 Task:  Click on  Soccer In the  Soccer League click on  Pick Sheet Your name Harper Anderson Team name Charlotte FC and  Email softage.8@softage.net Game 1 Inter Miami Game 2 Philadelphia Game 3 Orlando City Game 4 Austin FC Game 5 Real Salt Lake Game 6 San Jose Game 7 Columbus Game 8 Atlanta United Game 9 Philadelphia Game 10 Montreal Game 11 Chicago Game 12 NY Red Bulls Game 13 Austin Game 14 Real Salt Lake Game 15 Houston Game16 San Jose In Tie Breaker choose Charlotte FC Submit pick sheet
Action: Mouse moved to (644, 394)
Screenshot: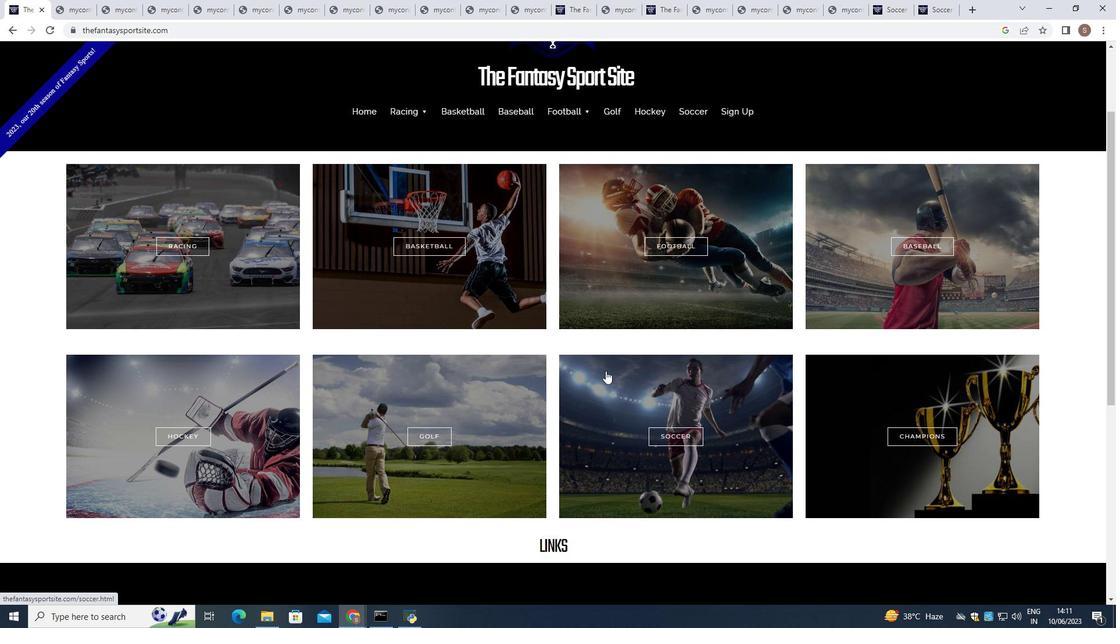 
Action: Mouse pressed left at (644, 394)
Screenshot: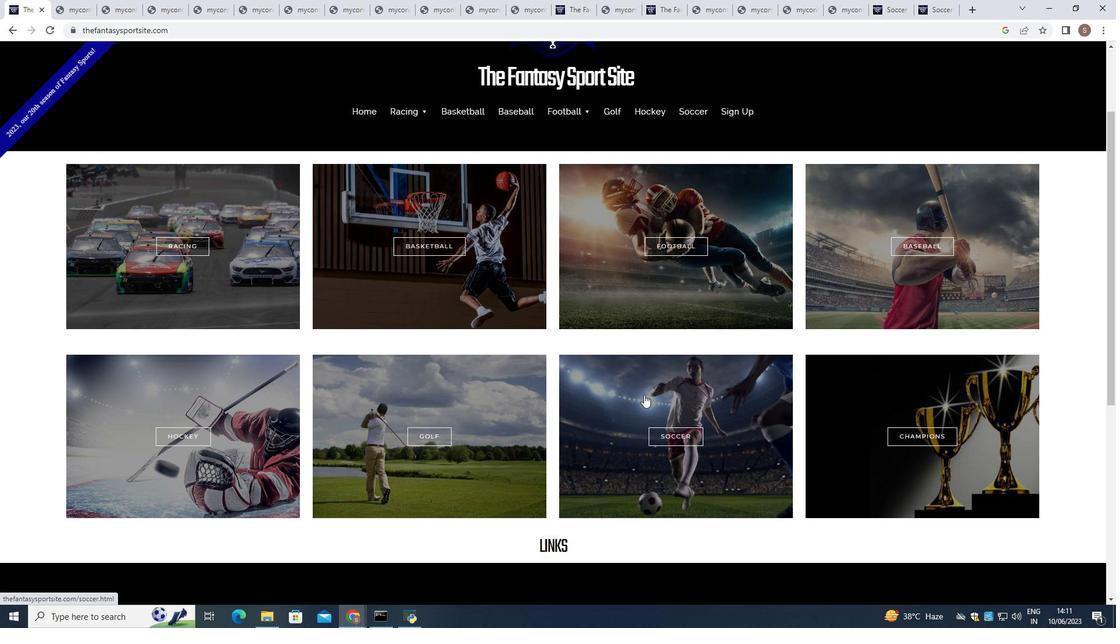 
Action: Mouse moved to (646, 394)
Screenshot: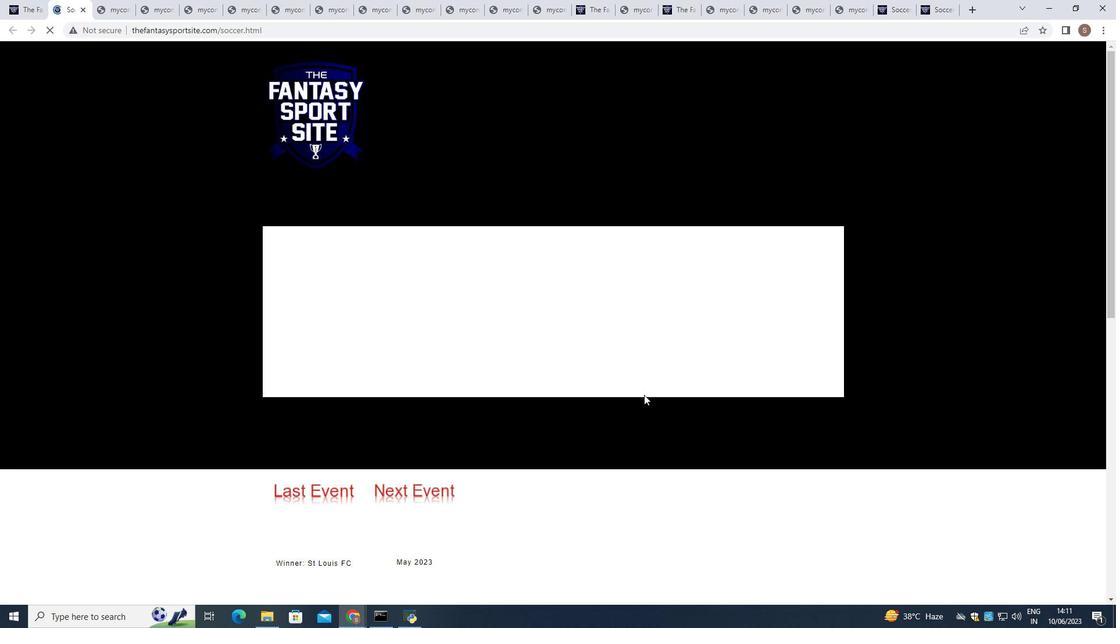 
Action: Mouse scrolled (646, 394) with delta (0, 0)
Screenshot: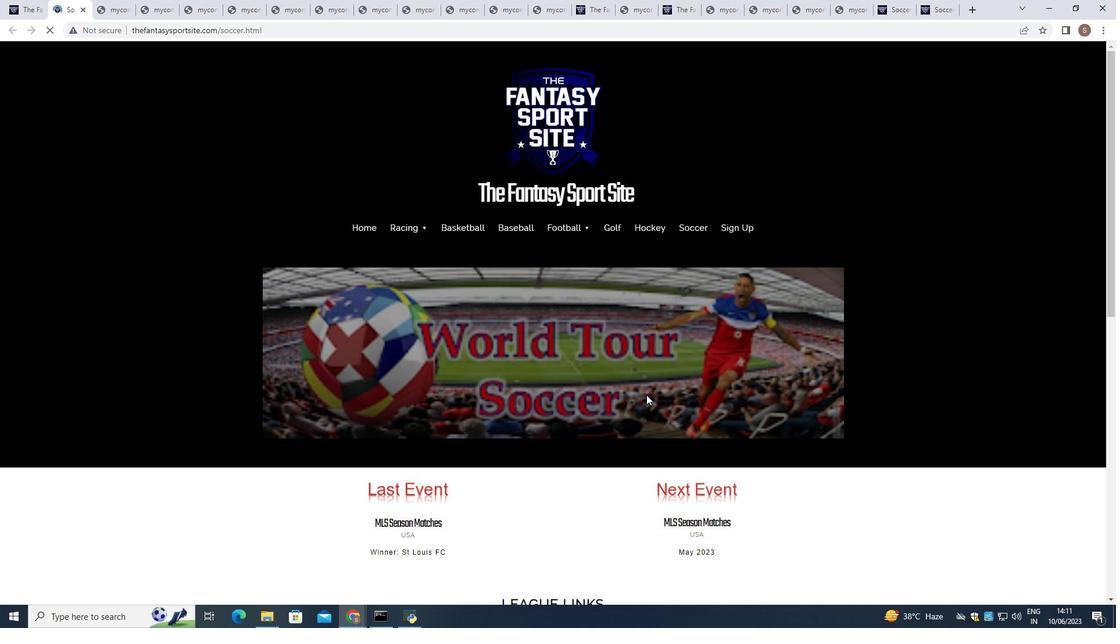 
Action: Mouse scrolled (646, 394) with delta (0, 0)
Screenshot: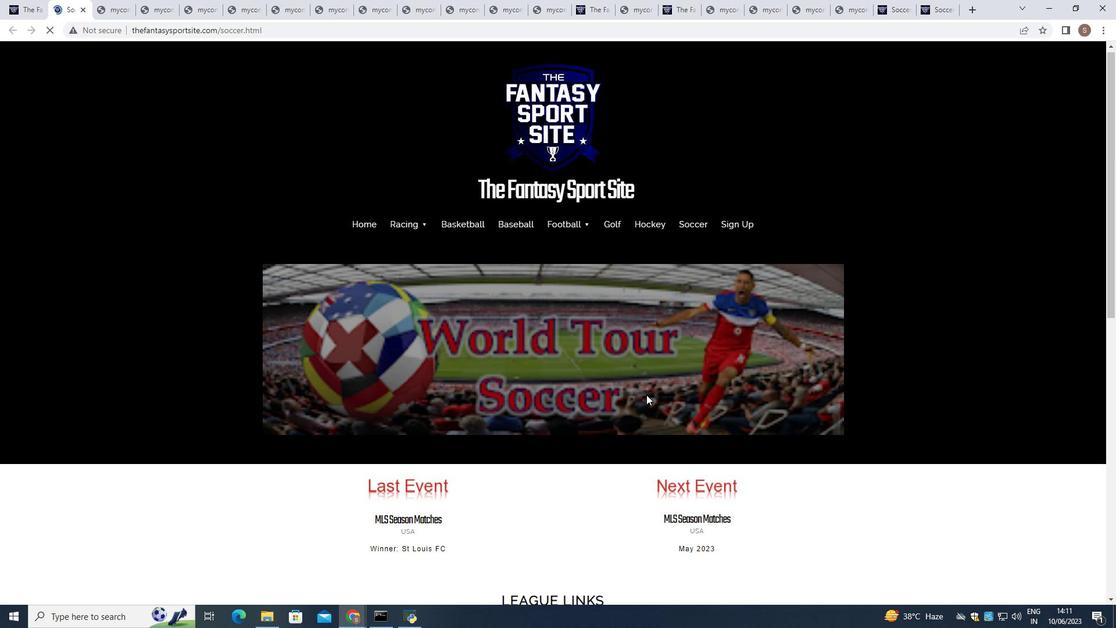 
Action: Mouse scrolled (646, 394) with delta (0, 0)
Screenshot: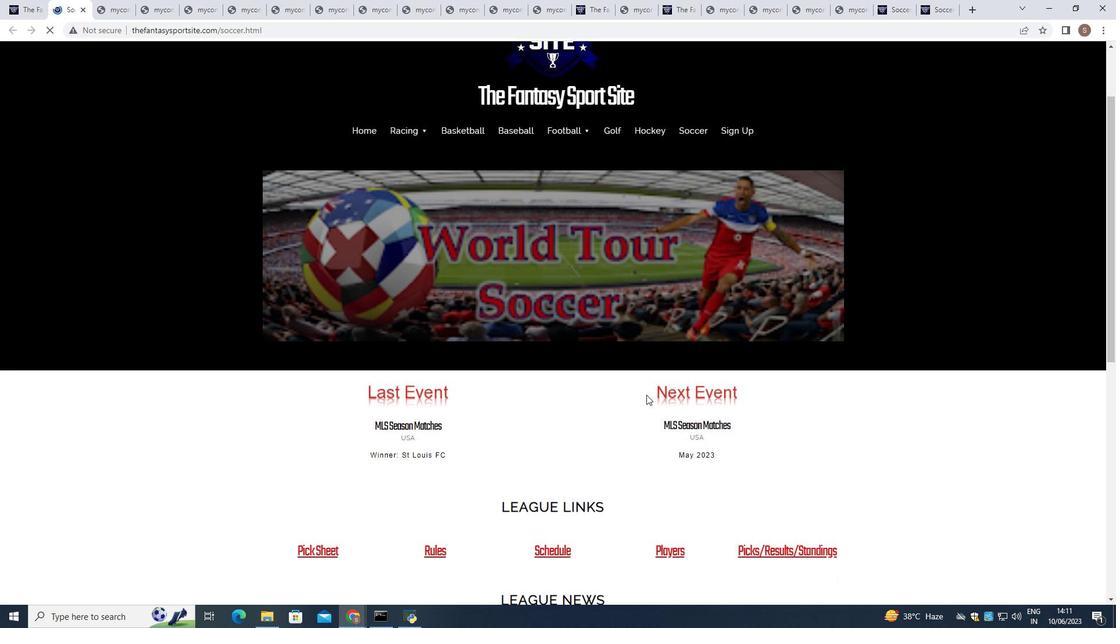 
Action: Mouse moved to (647, 394)
Screenshot: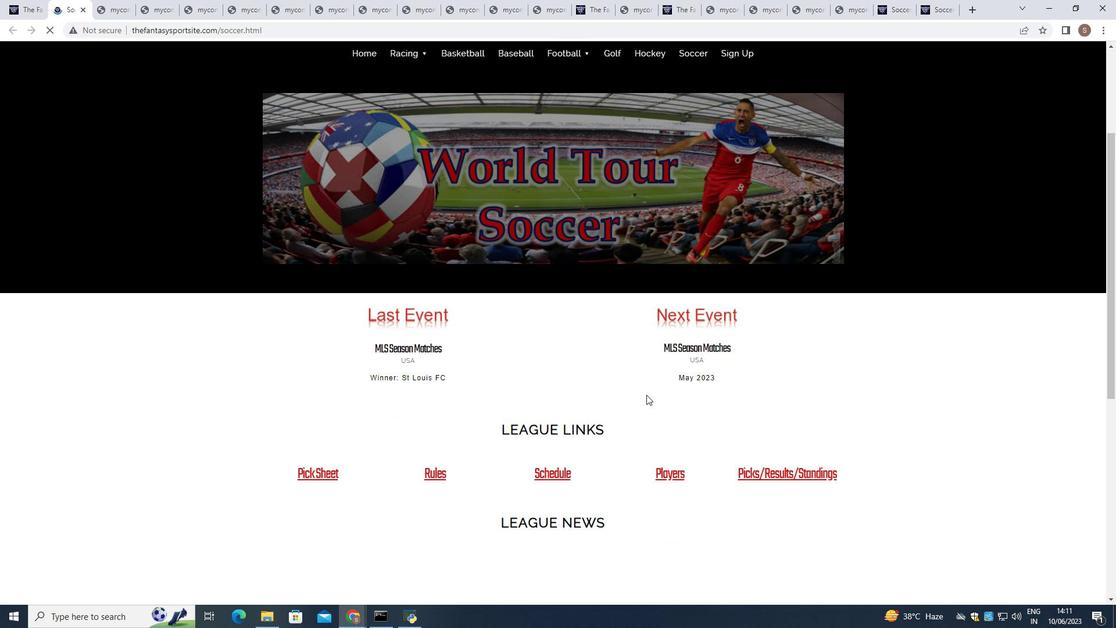 
Action: Mouse scrolled (647, 394) with delta (0, 0)
Screenshot: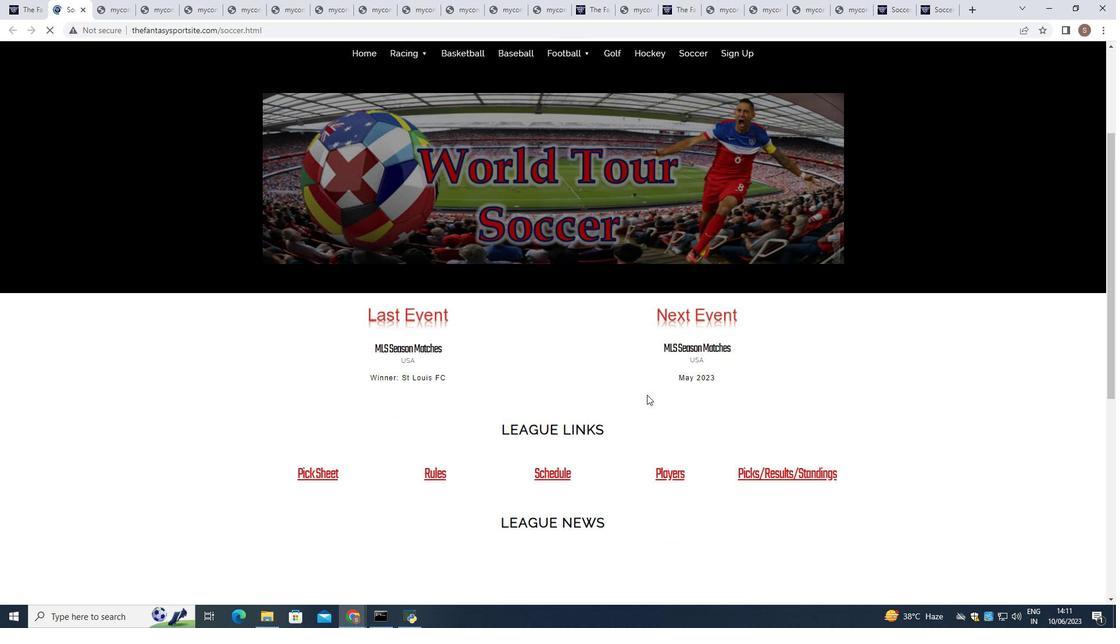 
Action: Mouse moved to (307, 414)
Screenshot: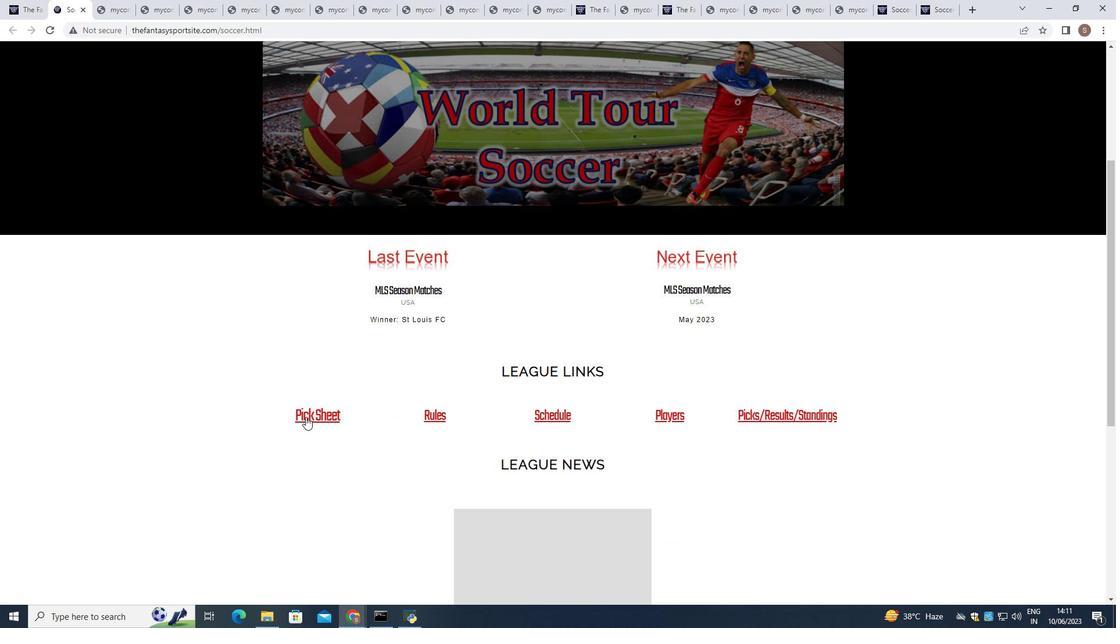 
Action: Mouse pressed left at (307, 414)
Screenshot: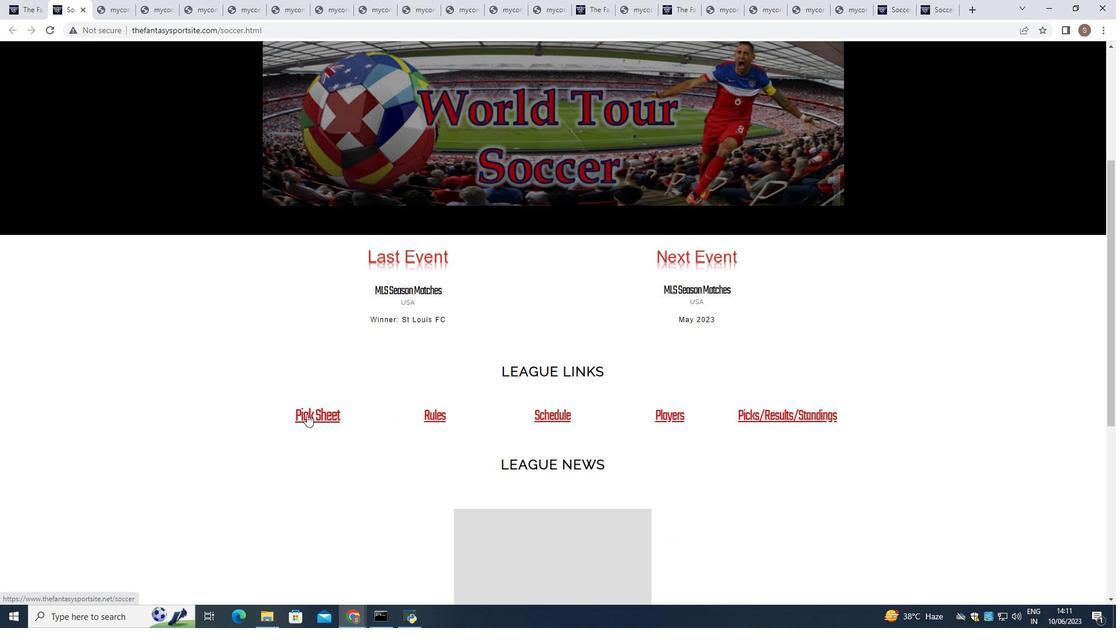 
Action: Mouse moved to (398, 425)
Screenshot: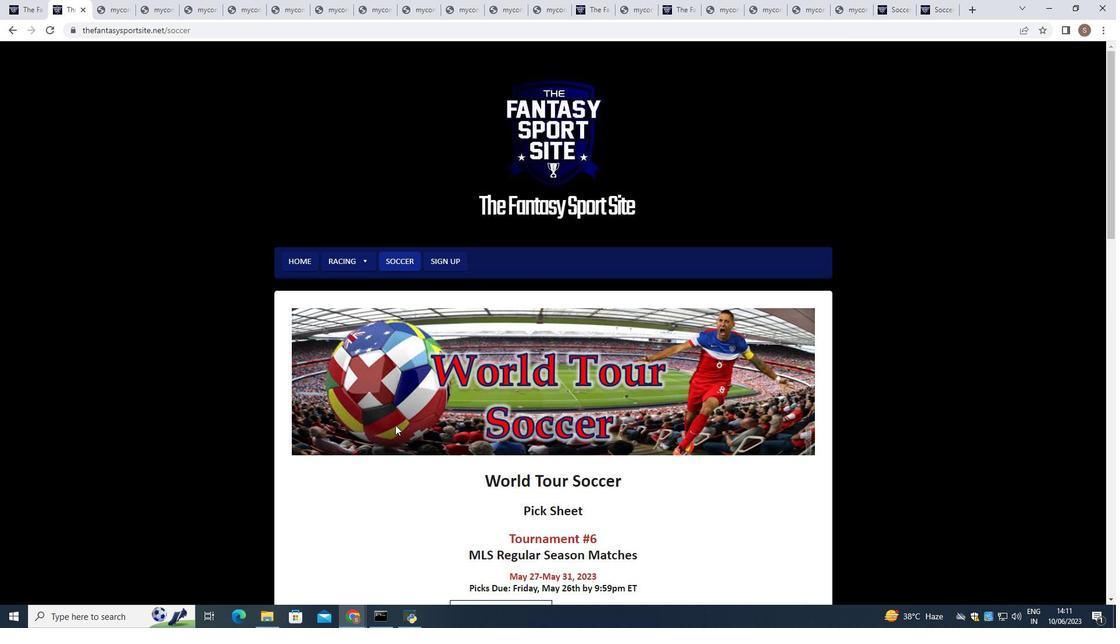 
Action: Mouse scrolled (398, 424) with delta (0, 0)
Screenshot: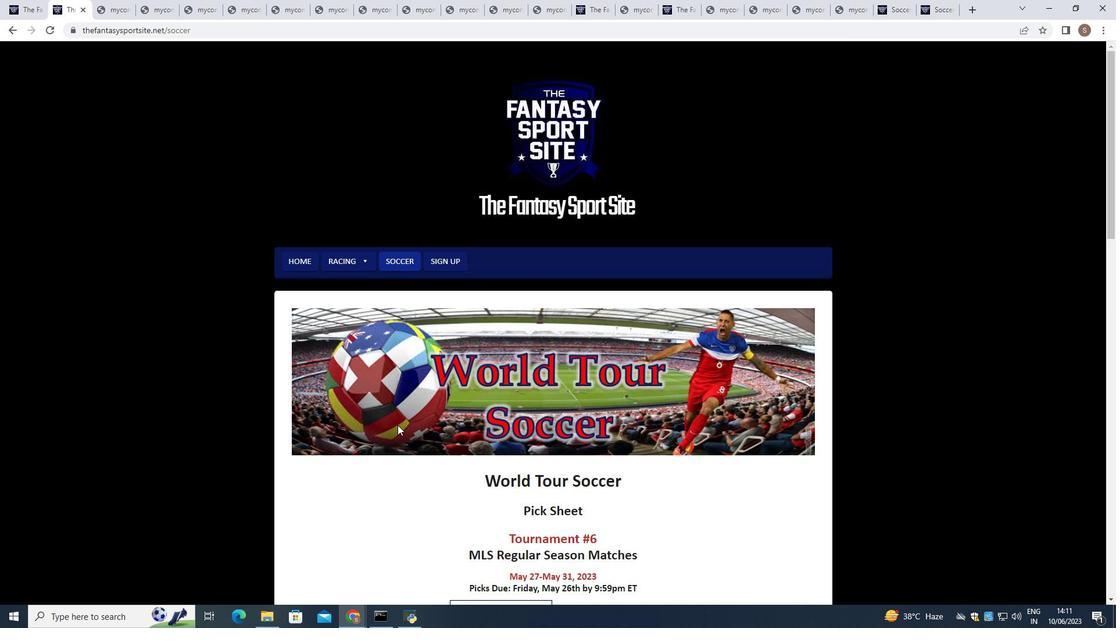 
Action: Mouse scrolled (398, 424) with delta (0, 0)
Screenshot: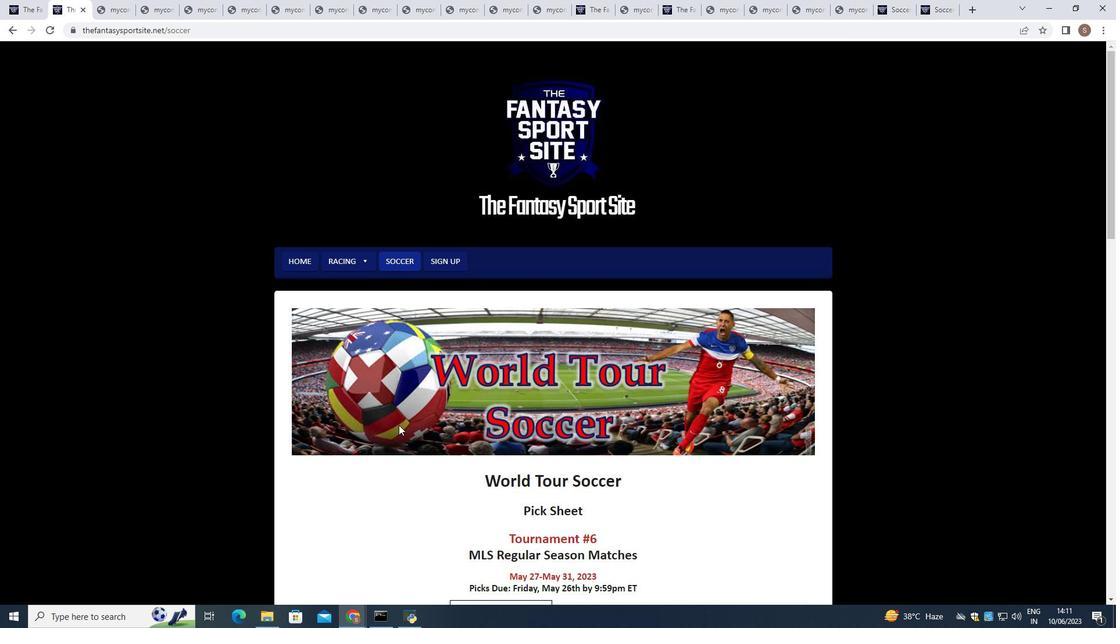 
Action: Mouse scrolled (398, 424) with delta (0, 0)
Screenshot: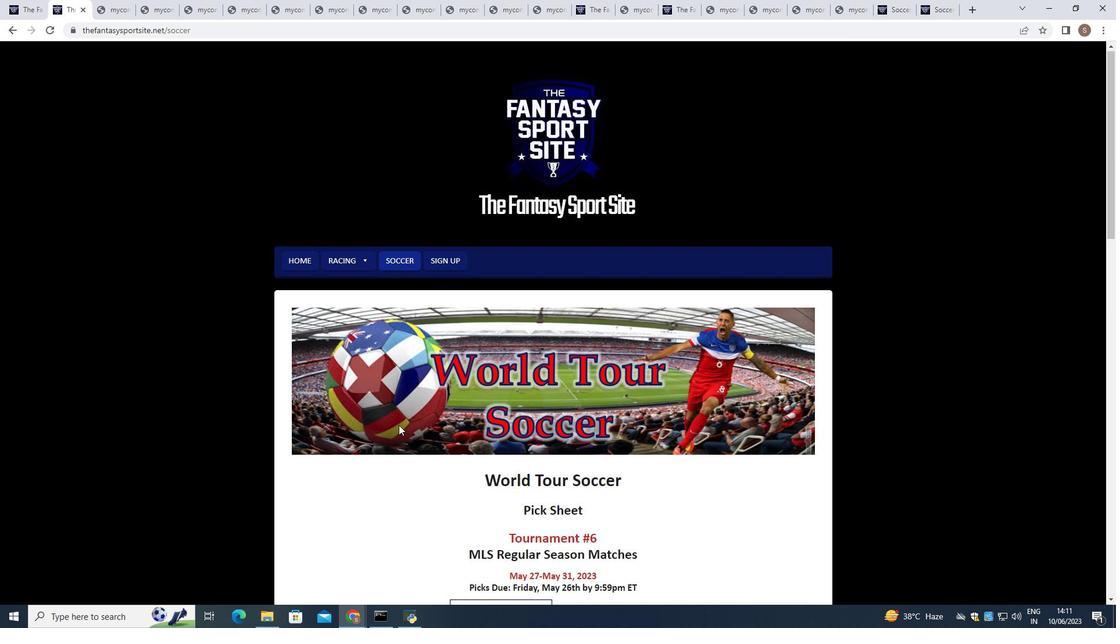 
Action: Mouse scrolled (398, 424) with delta (0, 0)
Screenshot: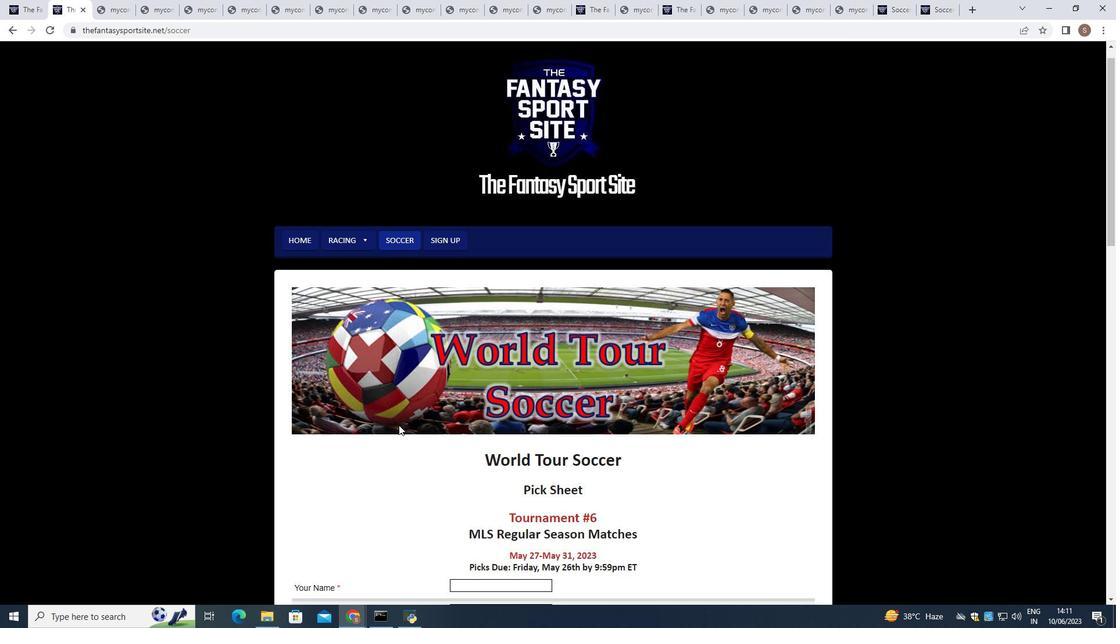 
Action: Mouse scrolled (398, 424) with delta (0, 0)
Screenshot: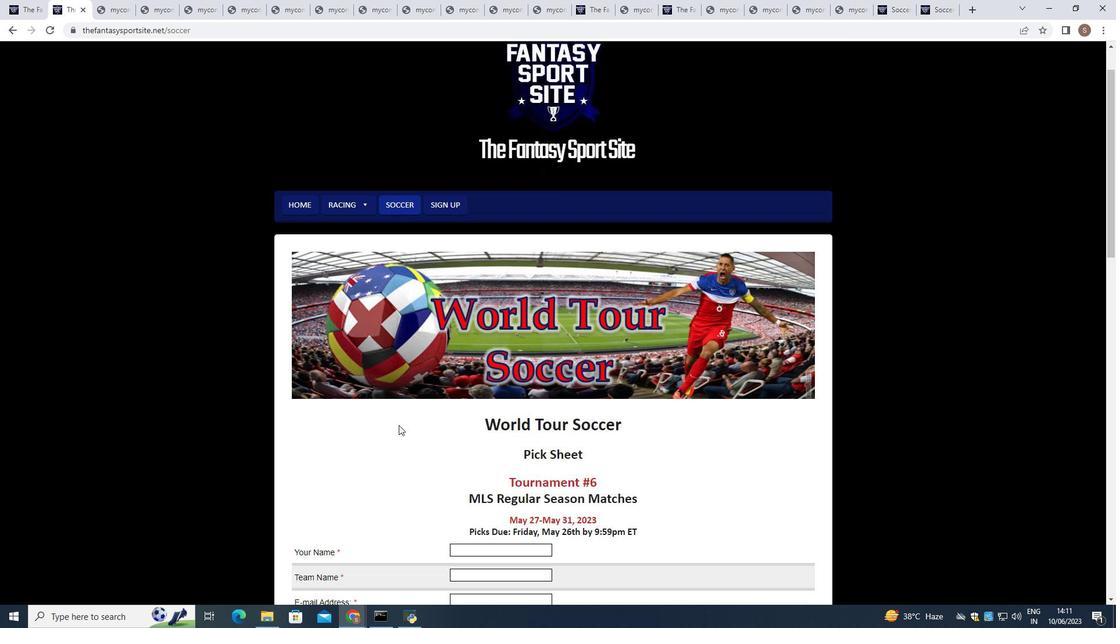 
Action: Mouse moved to (476, 316)
Screenshot: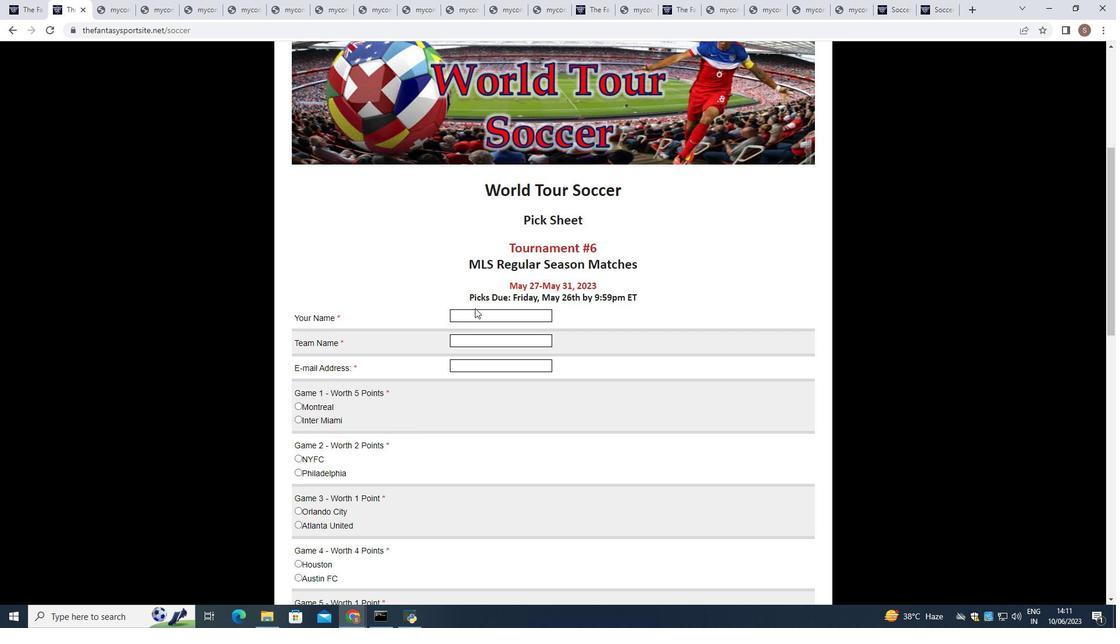
Action: Mouse pressed left at (476, 316)
Screenshot: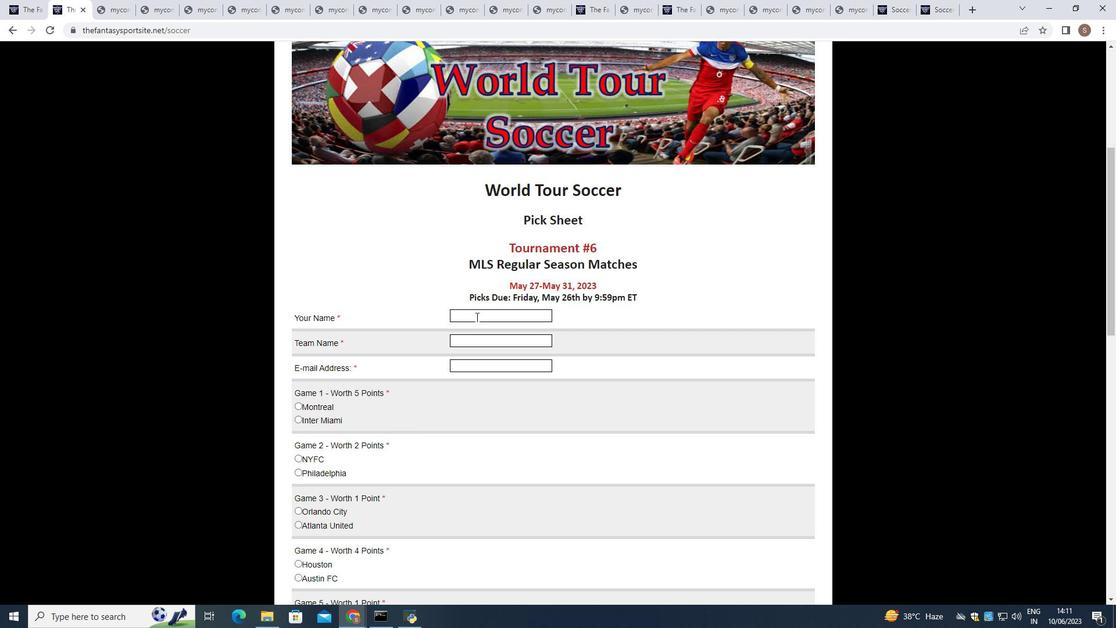 
Action: Key pressed <Key.shift>Harper<Key.space><Key.shift>Anderson
Screenshot: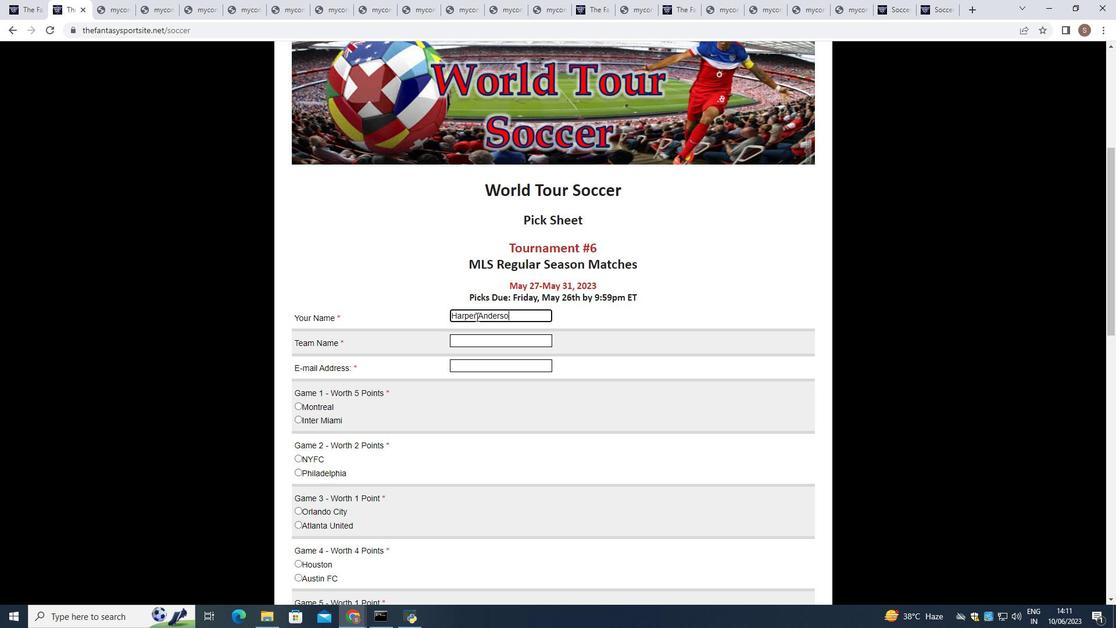 
Action: Mouse moved to (462, 340)
Screenshot: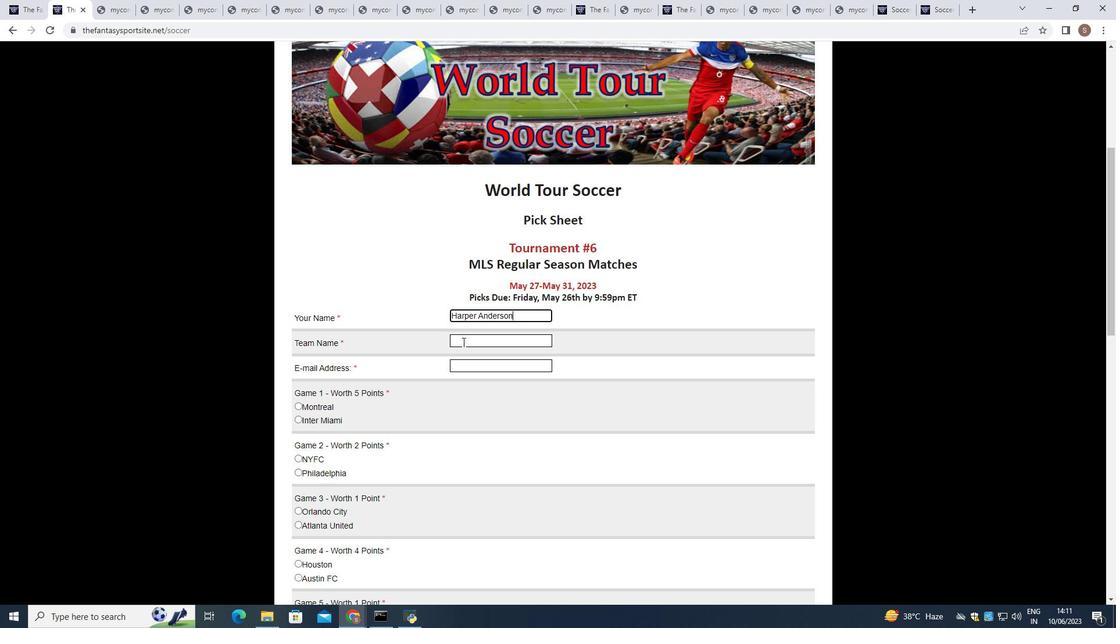 
Action: Mouse pressed left at (462, 340)
Screenshot: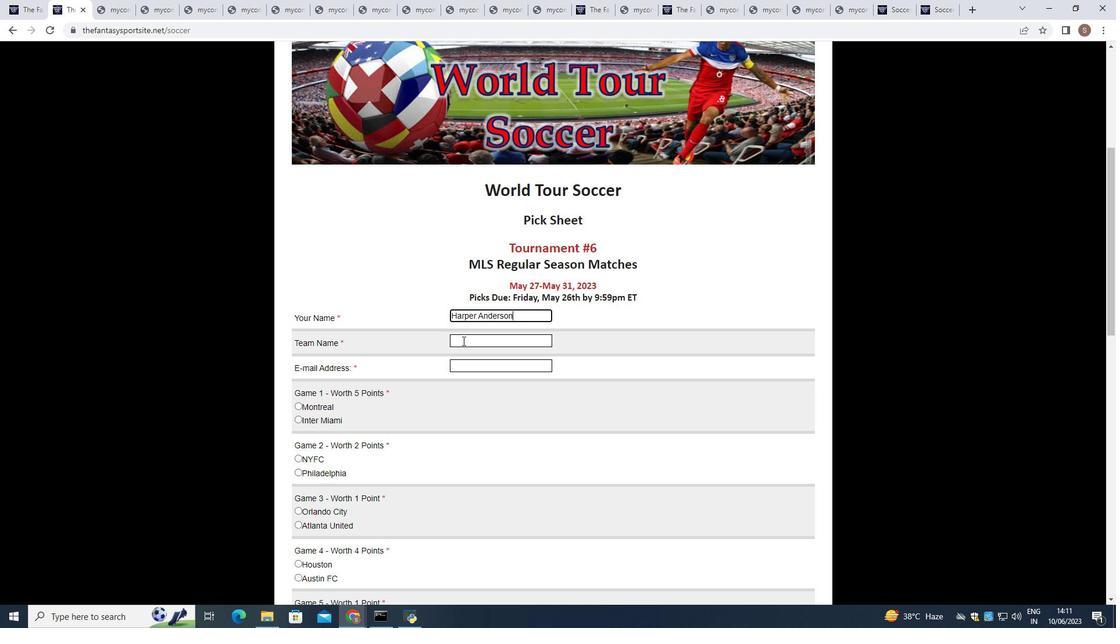 
Action: Key pressed <Key.shift>Charlotte<Key.space><Key.shift>FC
Screenshot: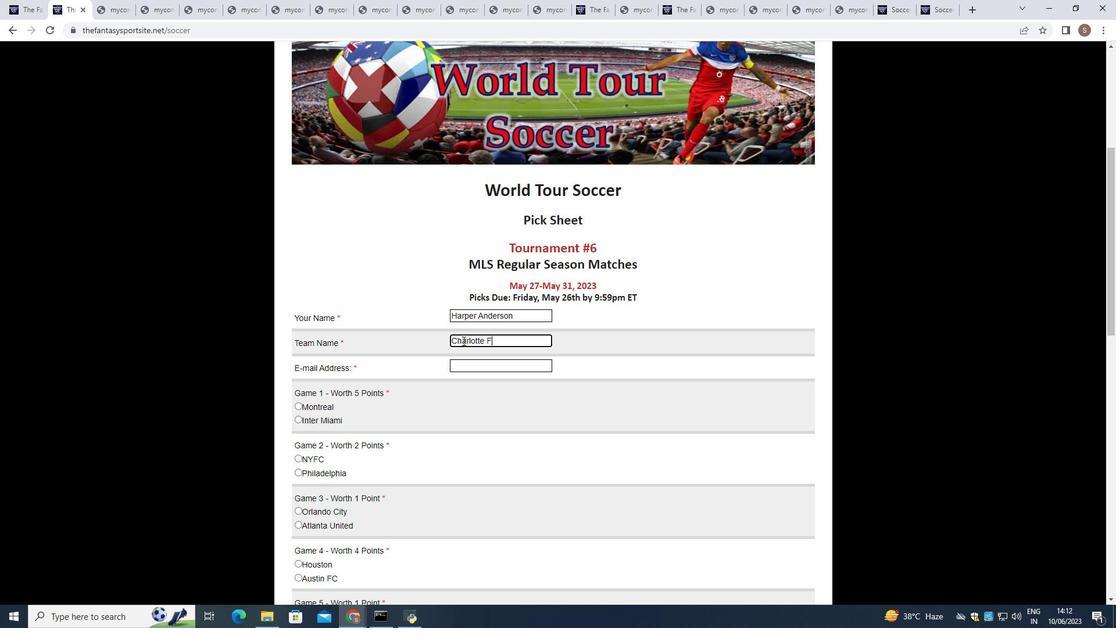 
Action: Mouse moved to (466, 364)
Screenshot: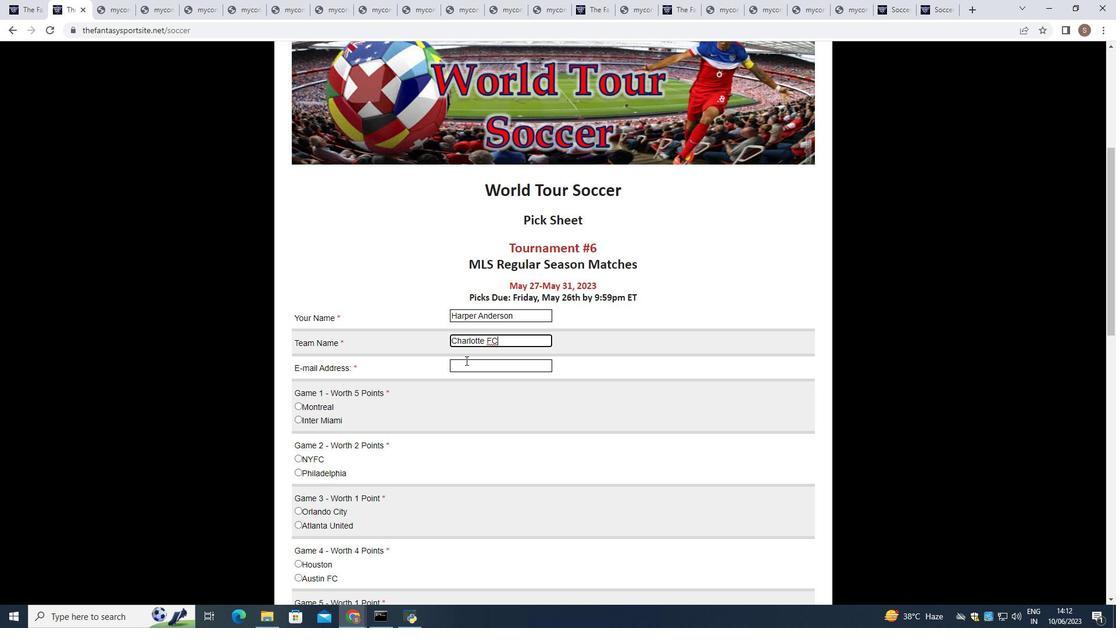 
Action: Mouse pressed left at (466, 364)
Screenshot: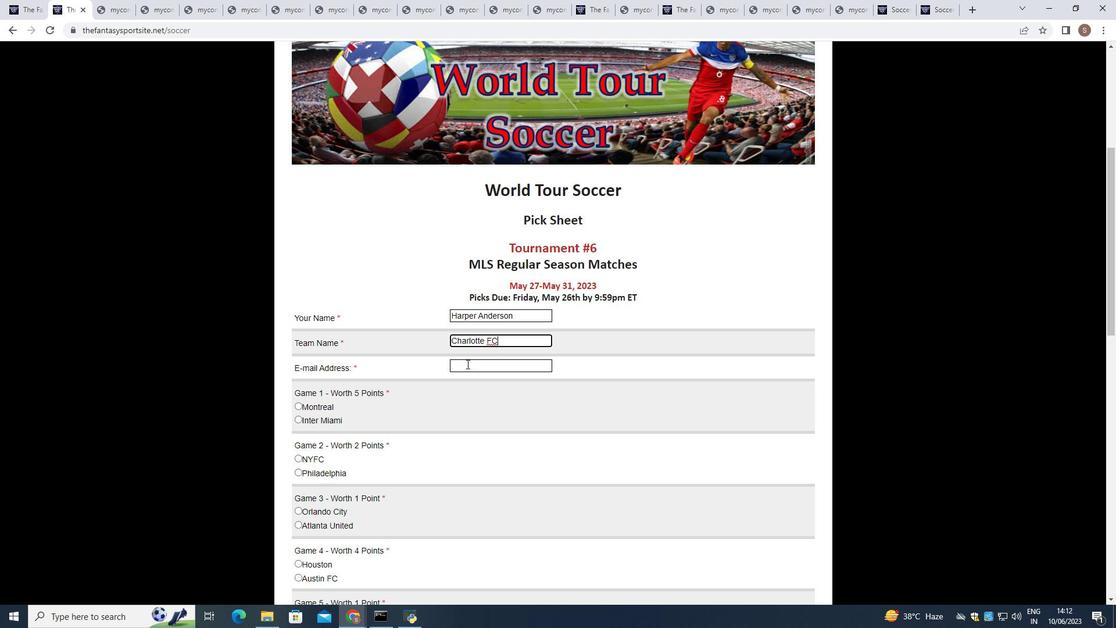 
Action: Key pressed softage.8
Screenshot: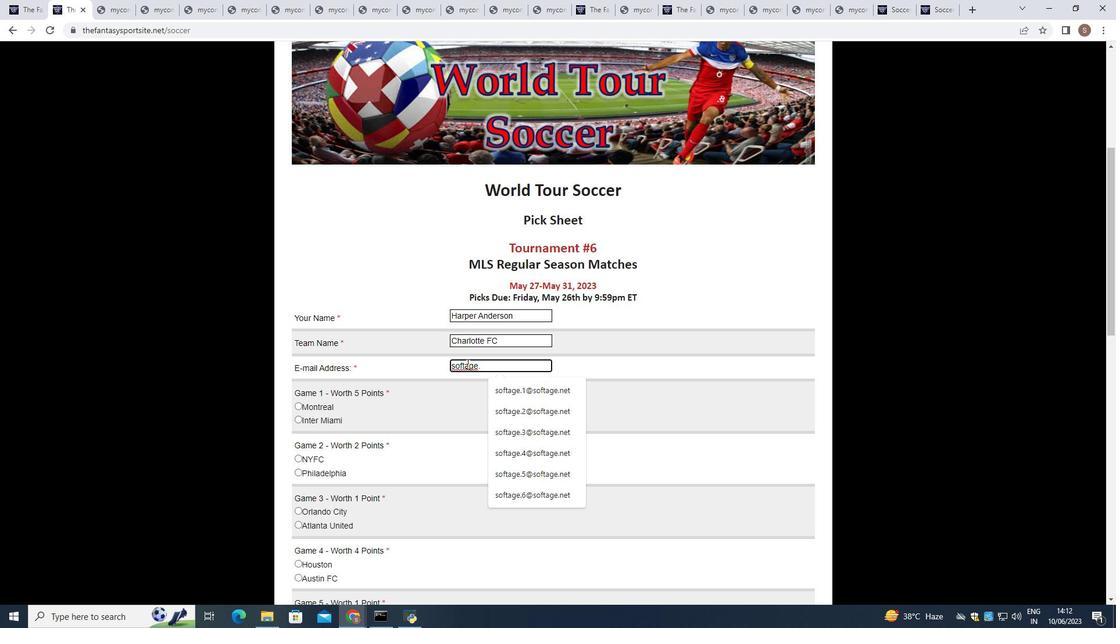 
Action: Mouse moved to (523, 388)
Screenshot: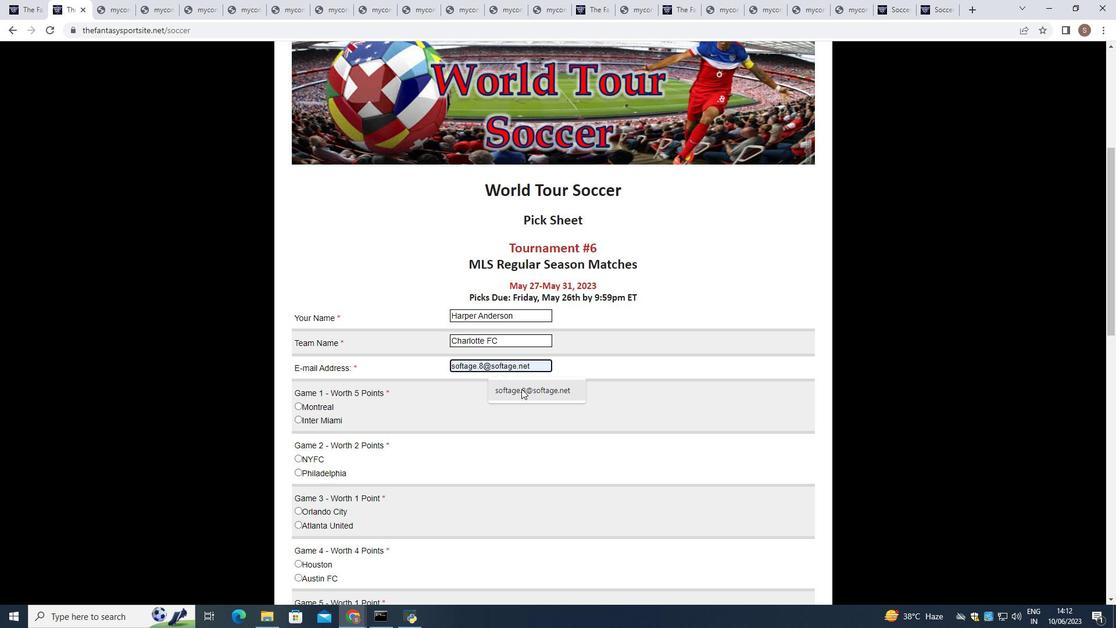
Action: Mouse pressed left at (523, 388)
Screenshot: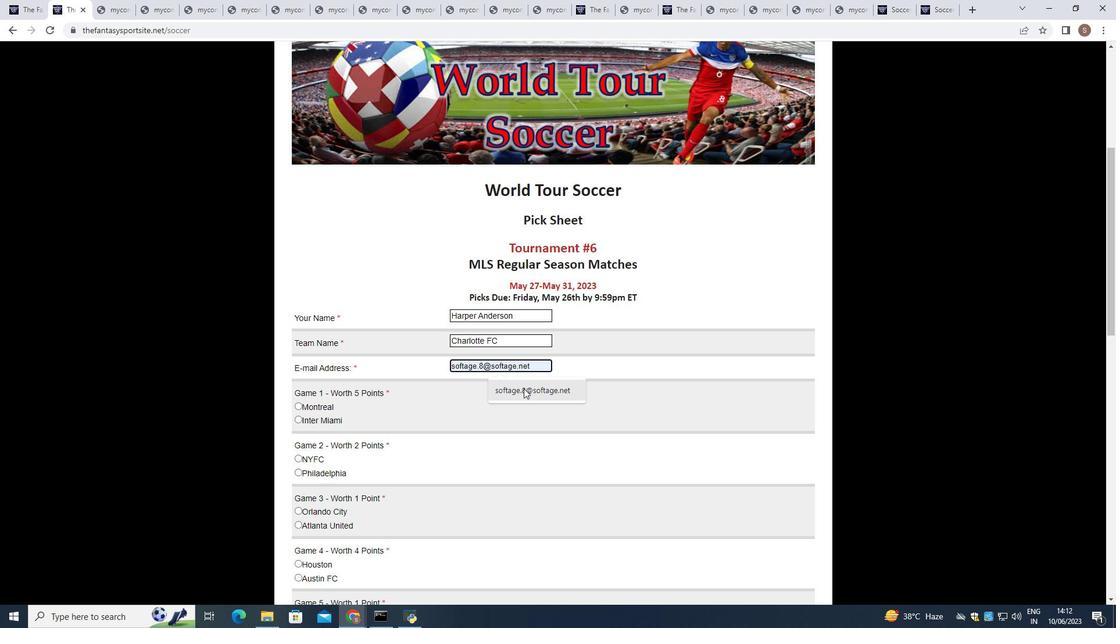 
Action: Mouse moved to (296, 418)
Screenshot: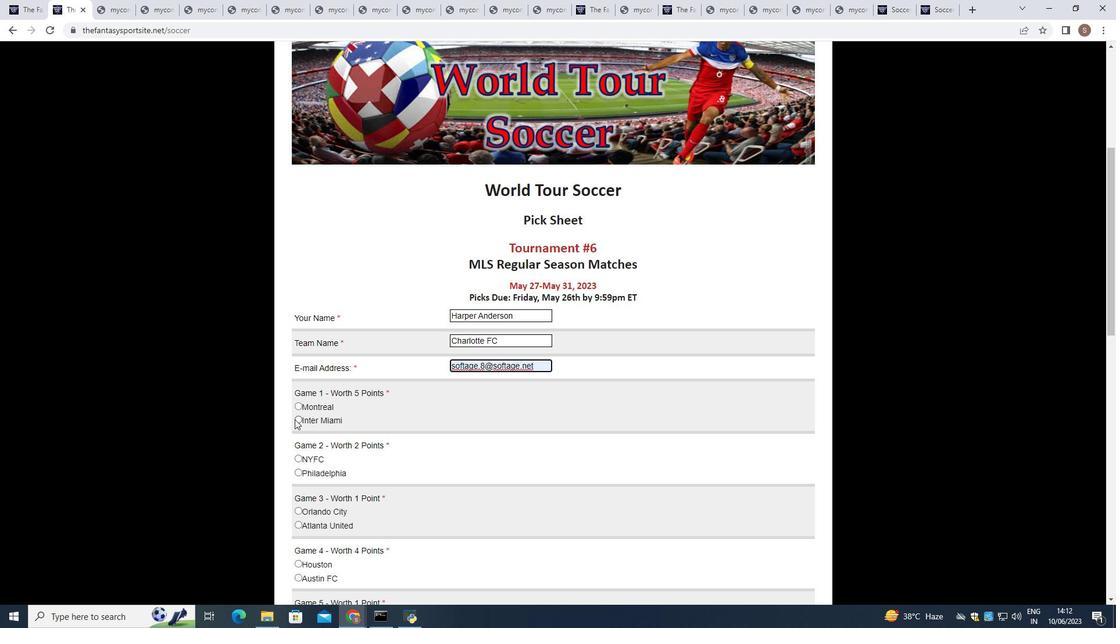 
Action: Mouse pressed left at (296, 418)
Screenshot: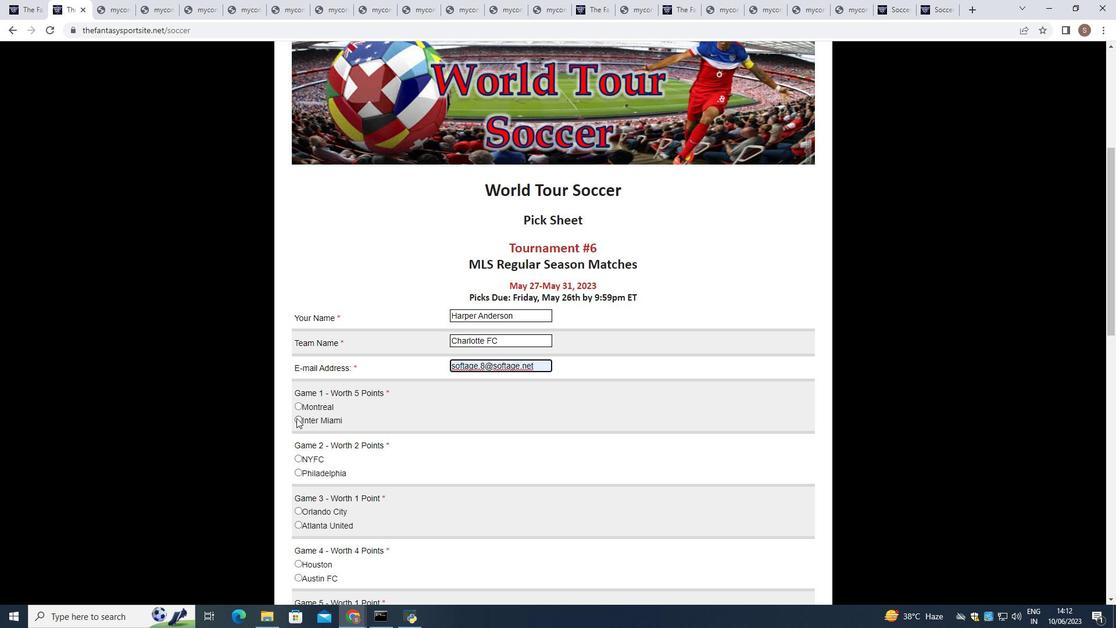 
Action: Mouse moved to (298, 468)
Screenshot: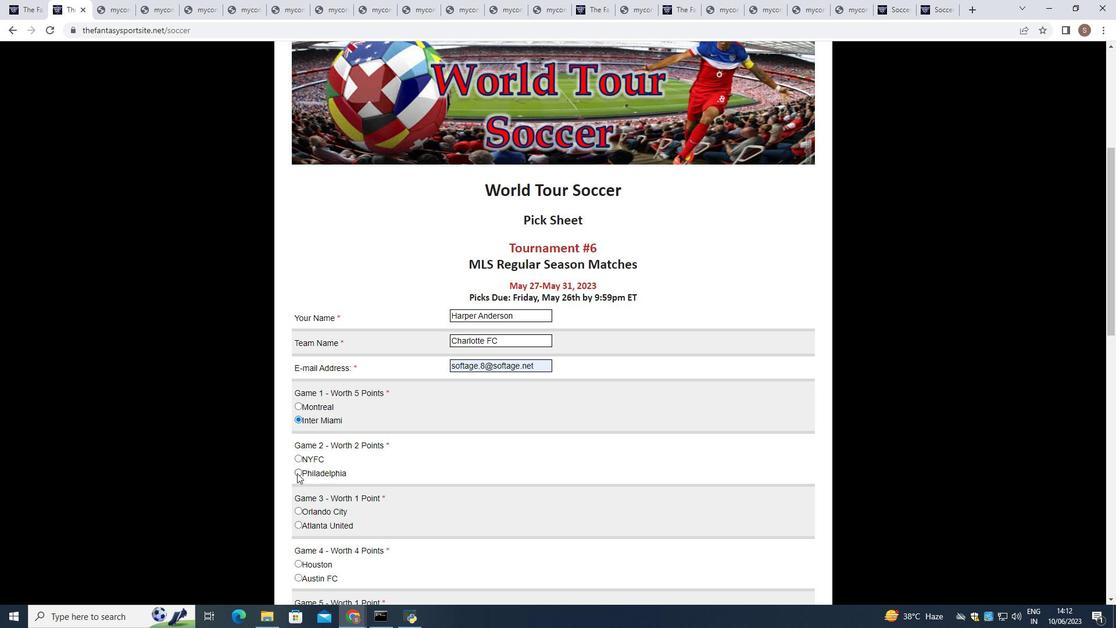 
Action: Mouse pressed left at (298, 468)
Screenshot: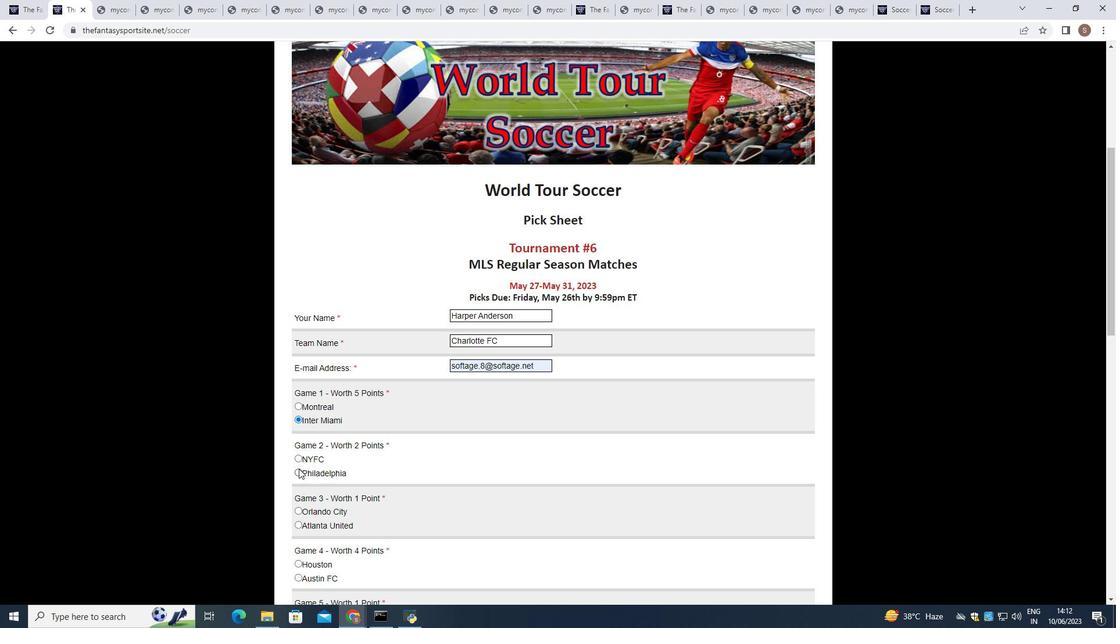 
Action: Mouse moved to (296, 509)
Screenshot: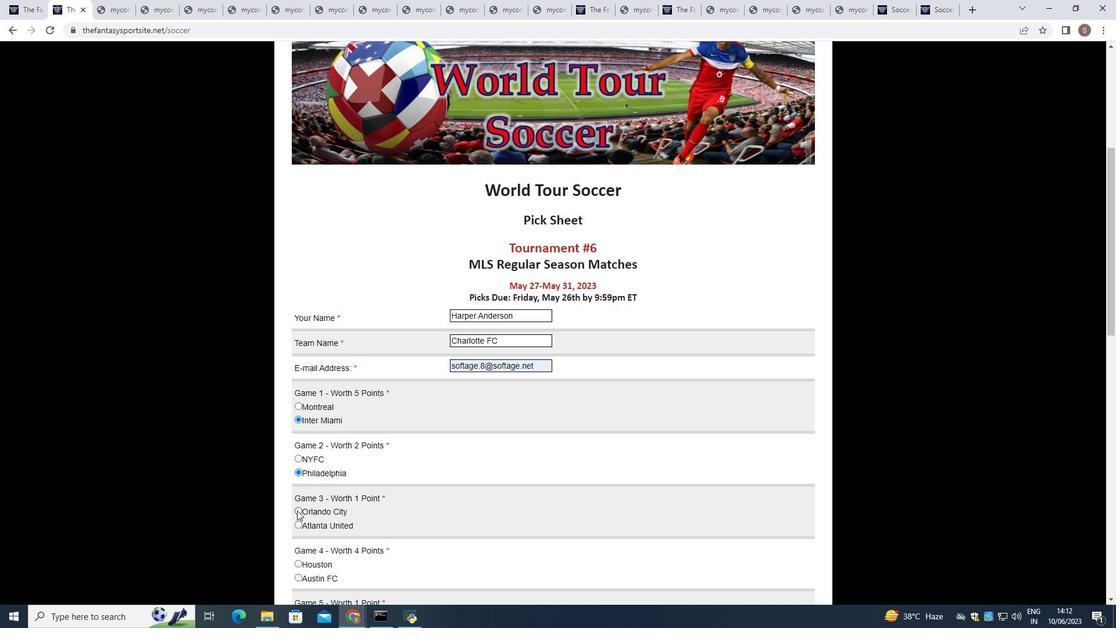 
Action: Mouse pressed left at (296, 509)
Screenshot: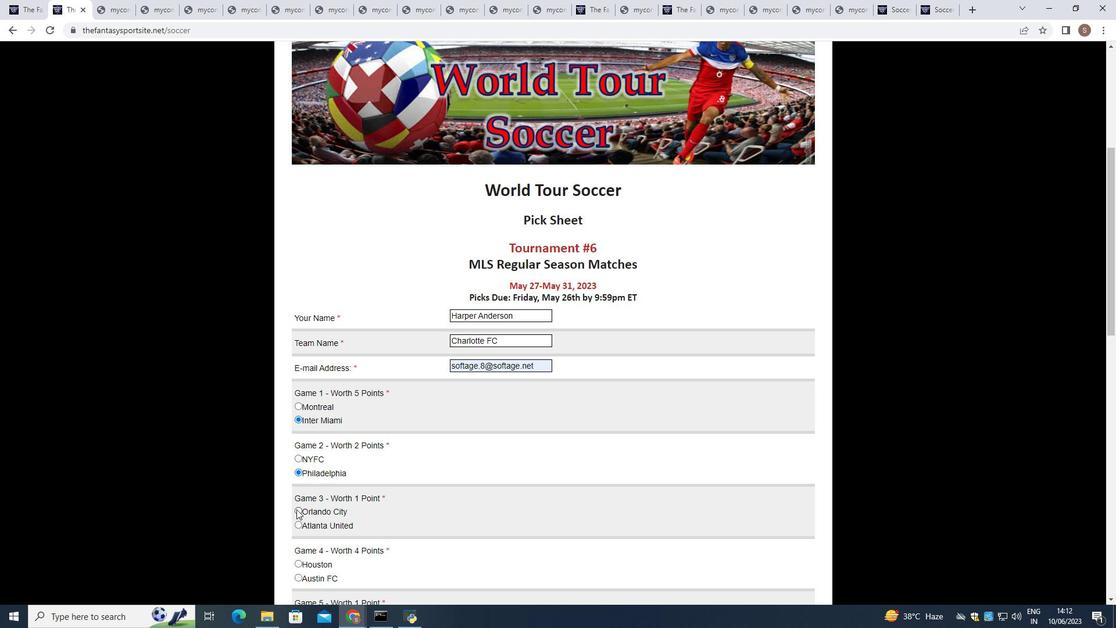 
Action: Mouse moved to (294, 578)
Screenshot: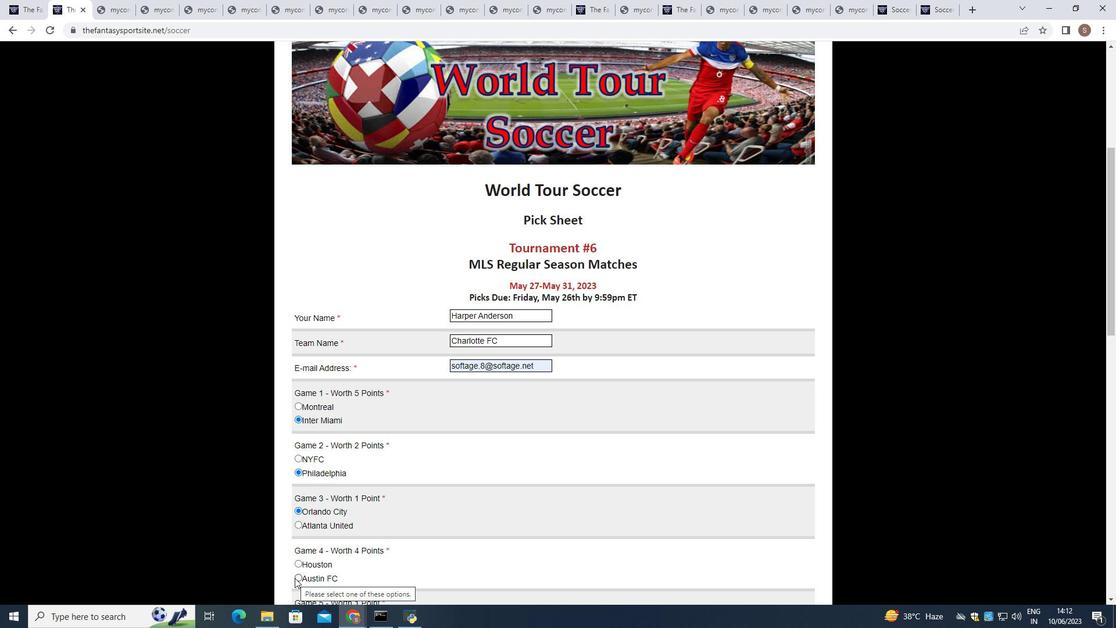 
Action: Mouse pressed left at (294, 578)
Screenshot: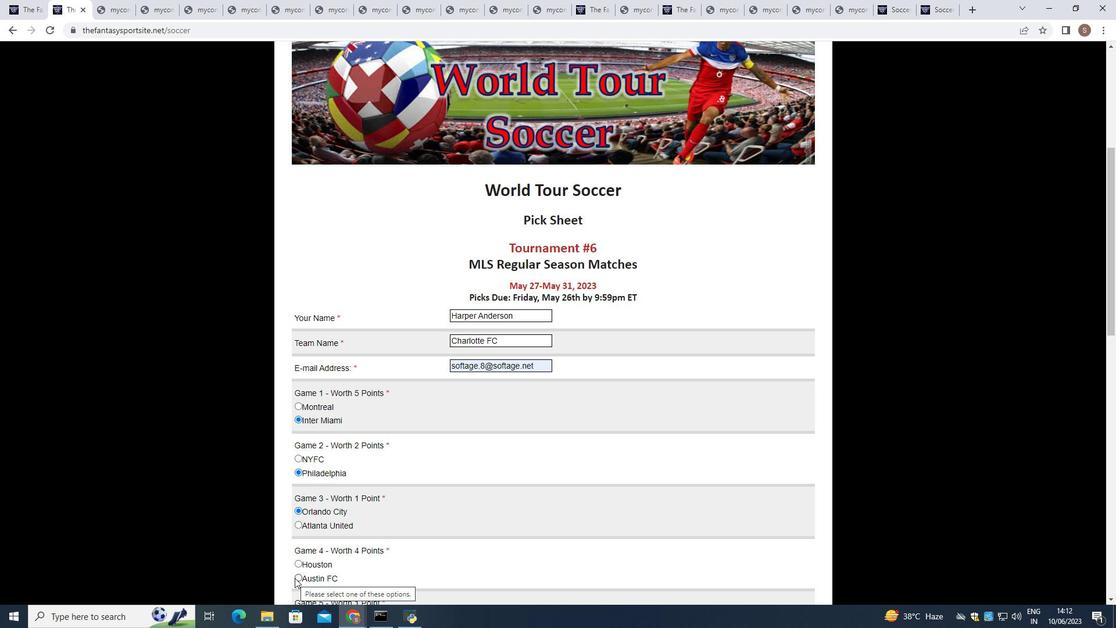 
Action: Mouse moved to (295, 578)
Screenshot: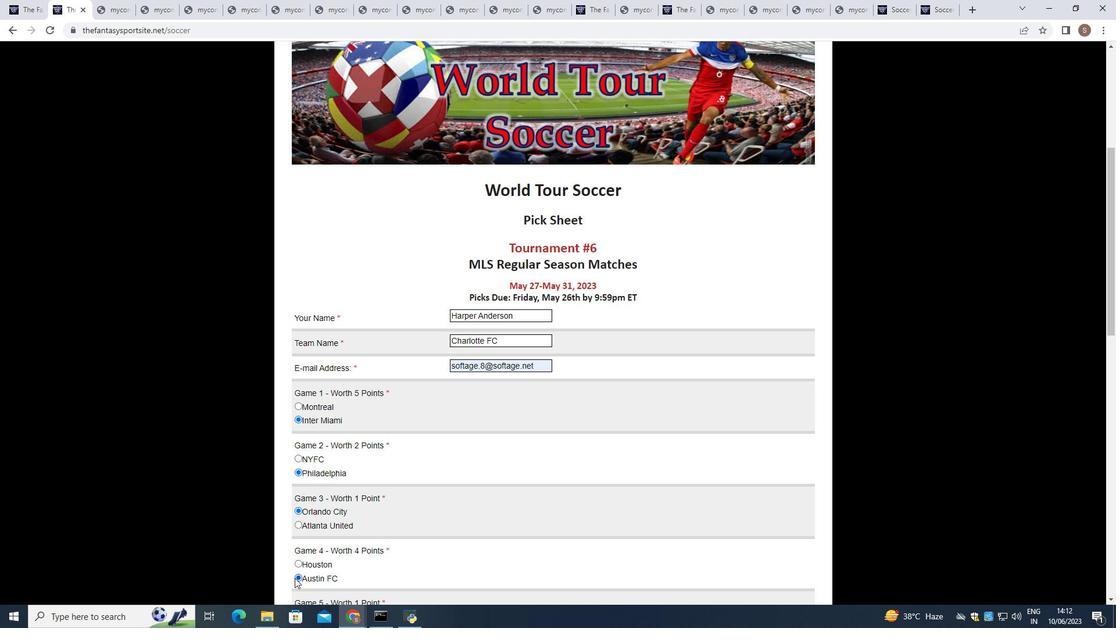 
Action: Mouse scrolled (295, 577) with delta (0, 0)
Screenshot: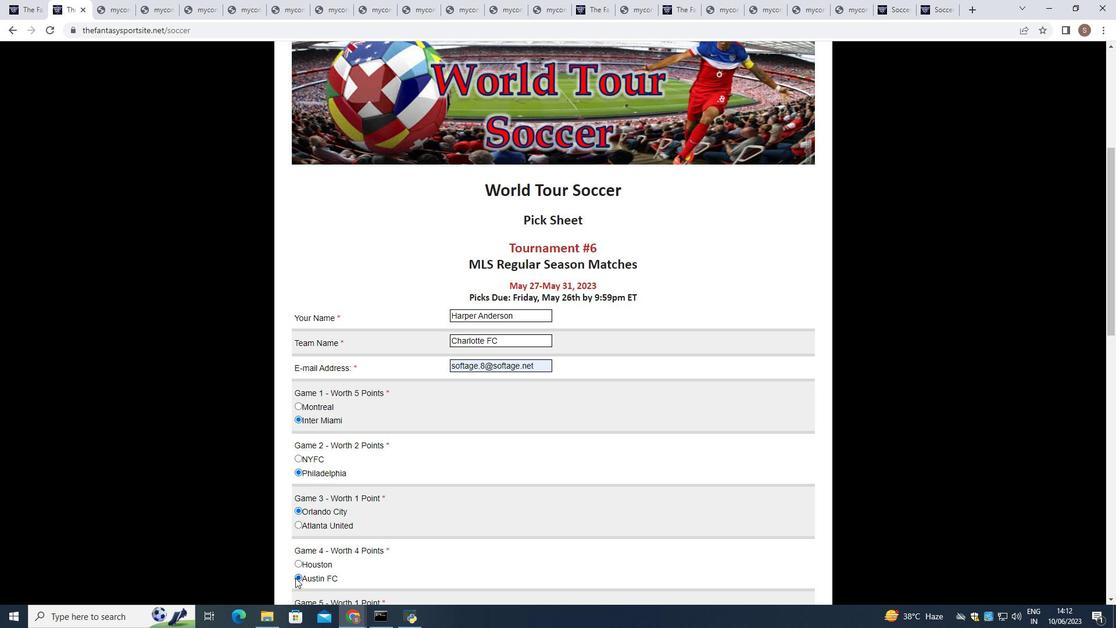 
Action: Mouse scrolled (295, 577) with delta (0, 0)
Screenshot: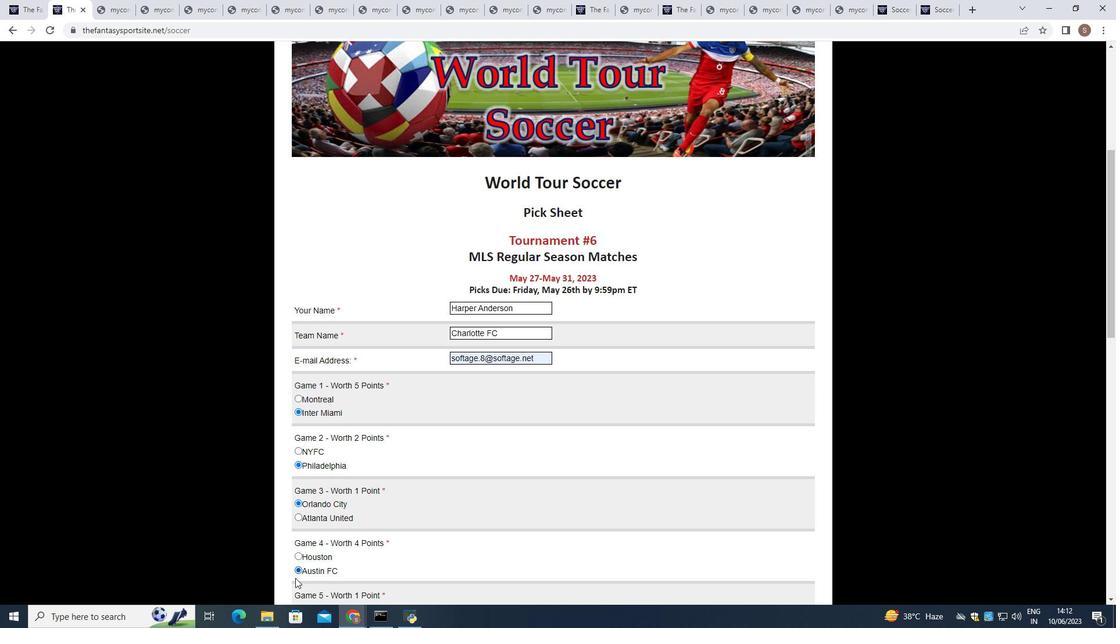 
Action: Mouse scrolled (295, 577) with delta (0, 0)
Screenshot: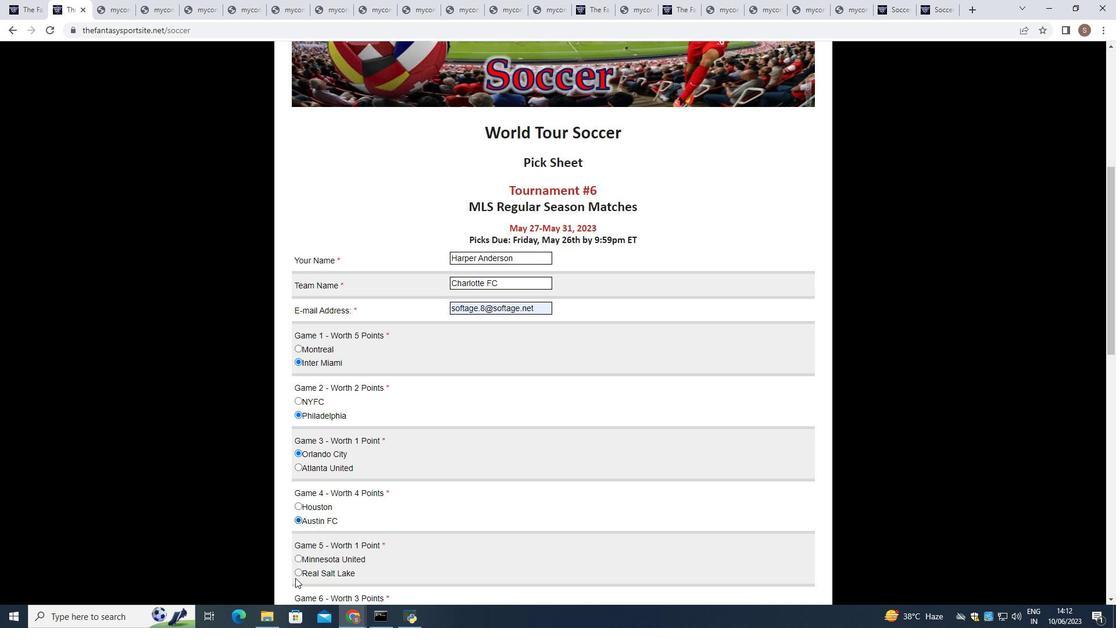 
Action: Mouse moved to (298, 455)
Screenshot: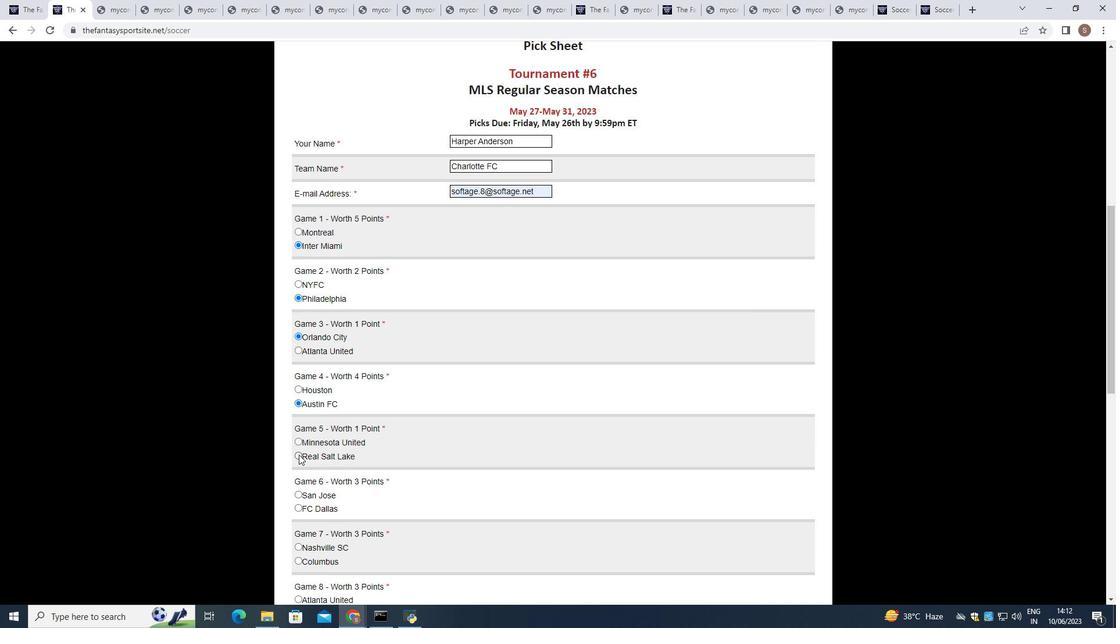 
Action: Mouse pressed left at (298, 455)
Screenshot: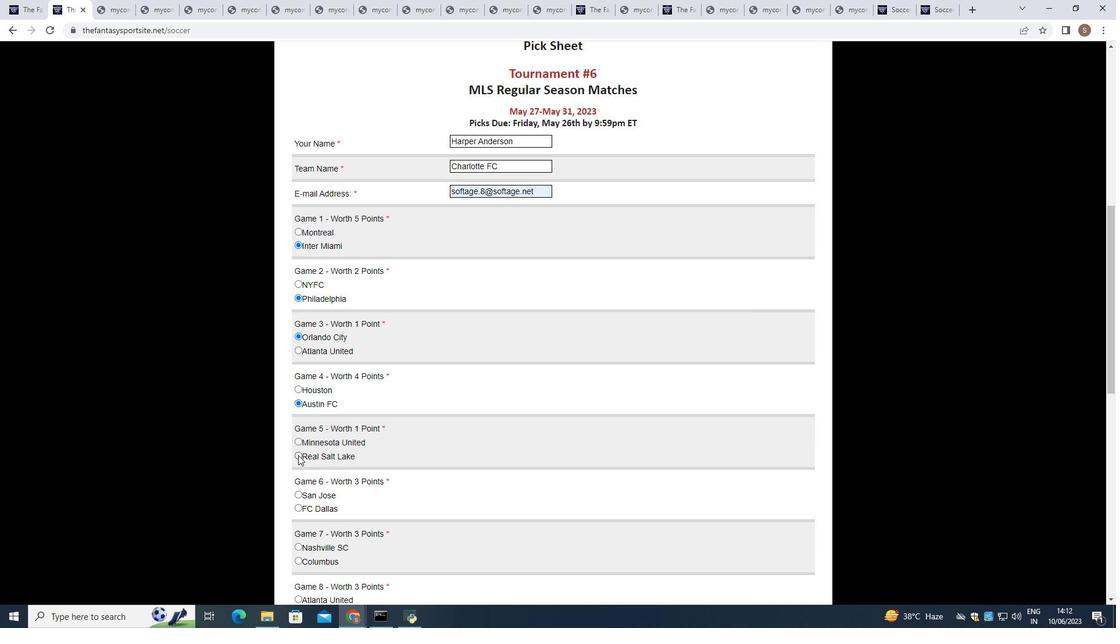 
Action: Mouse moved to (296, 494)
Screenshot: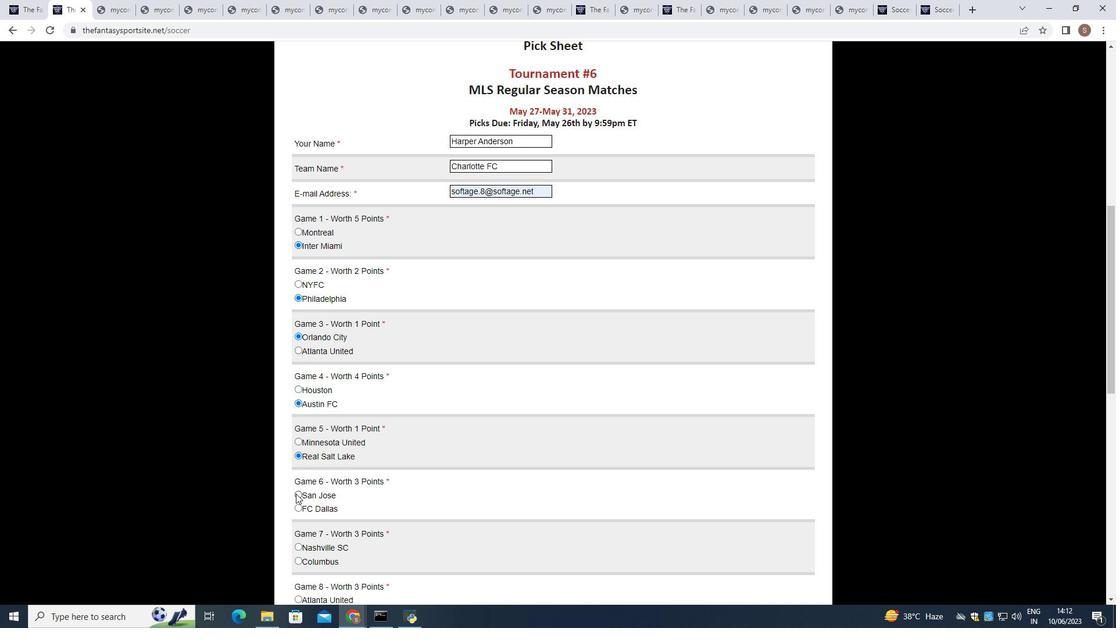 
Action: Mouse pressed left at (296, 494)
Screenshot: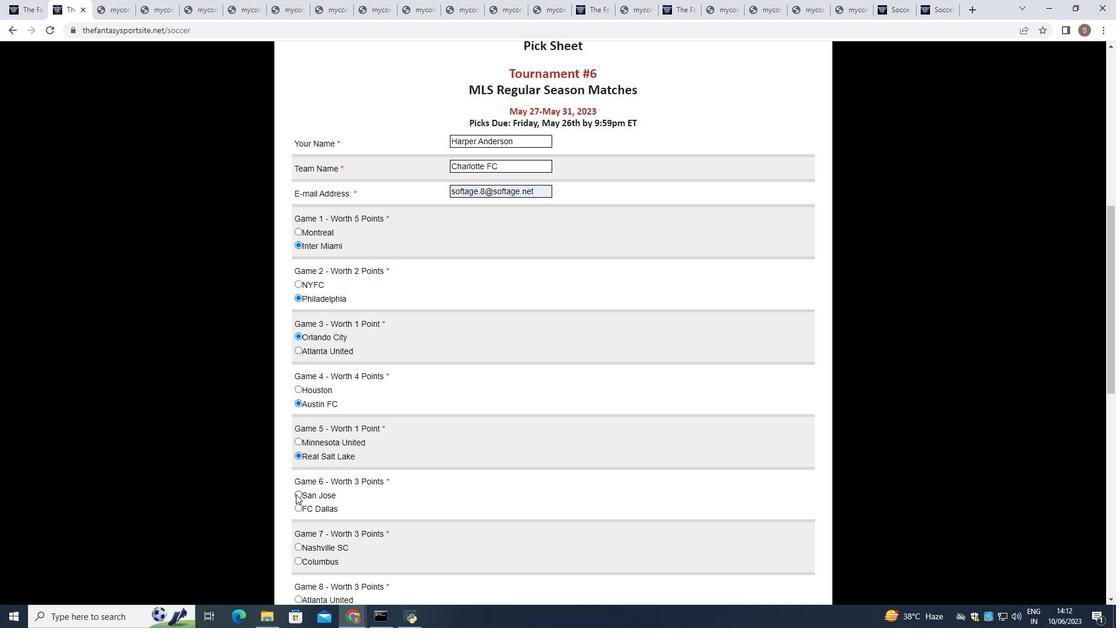 
Action: Mouse moved to (298, 561)
Screenshot: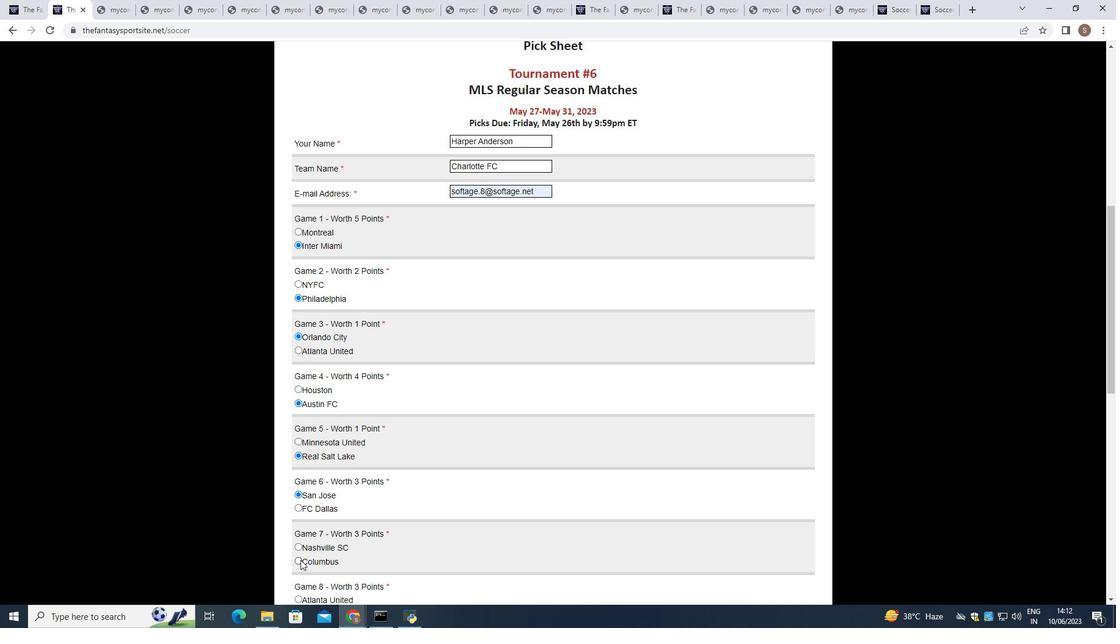
Action: Mouse pressed left at (298, 561)
Screenshot: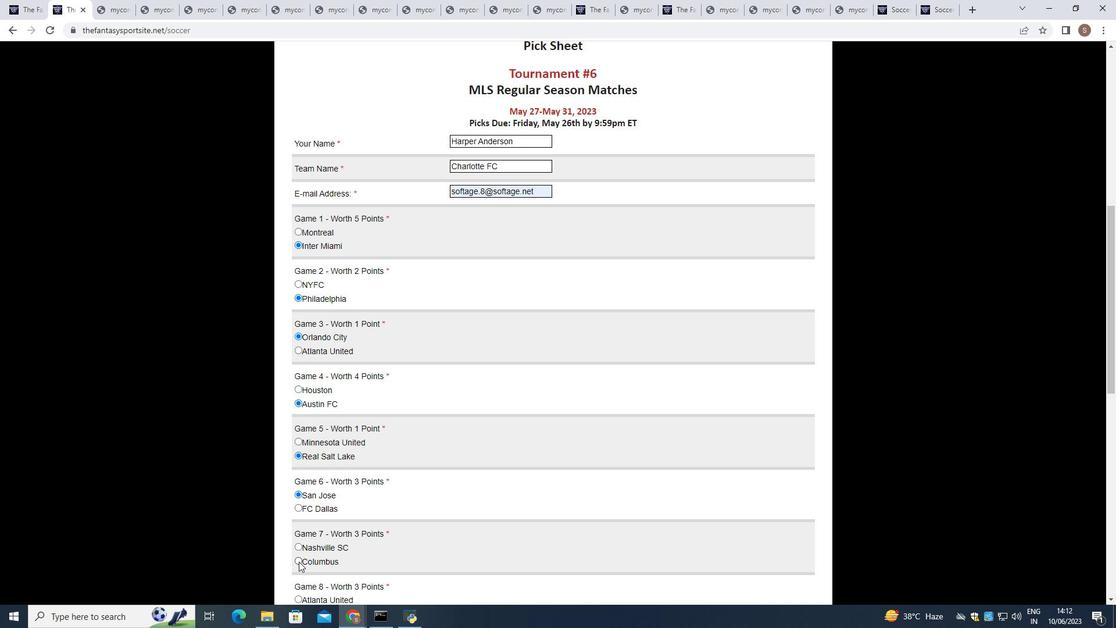 
Action: Mouse scrolled (298, 561) with delta (0, 0)
Screenshot: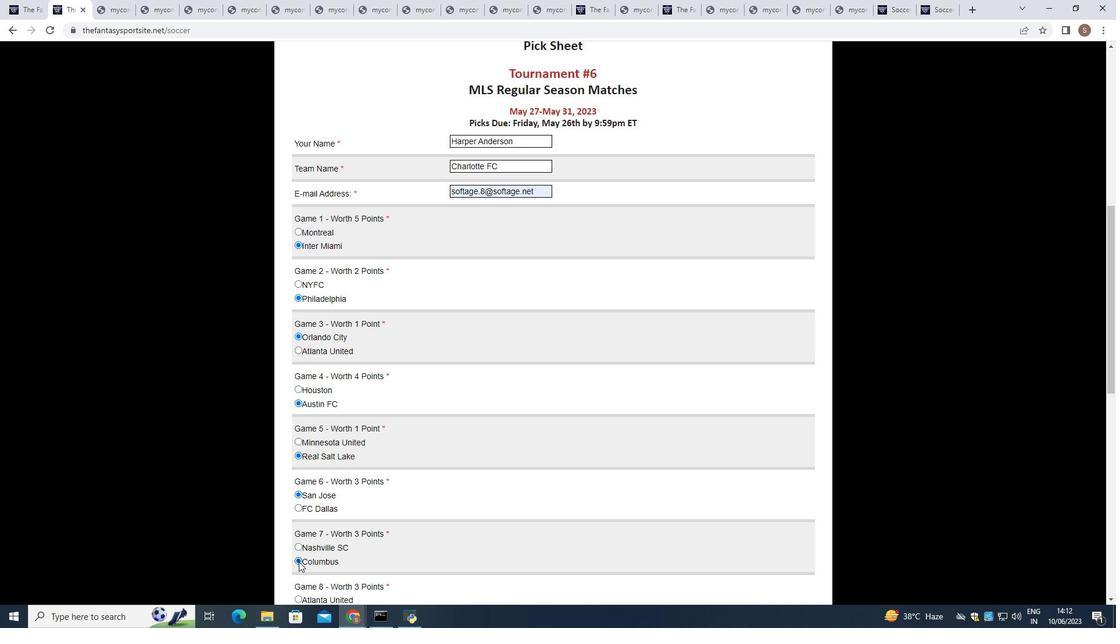 
Action: Mouse scrolled (298, 561) with delta (0, 0)
Screenshot: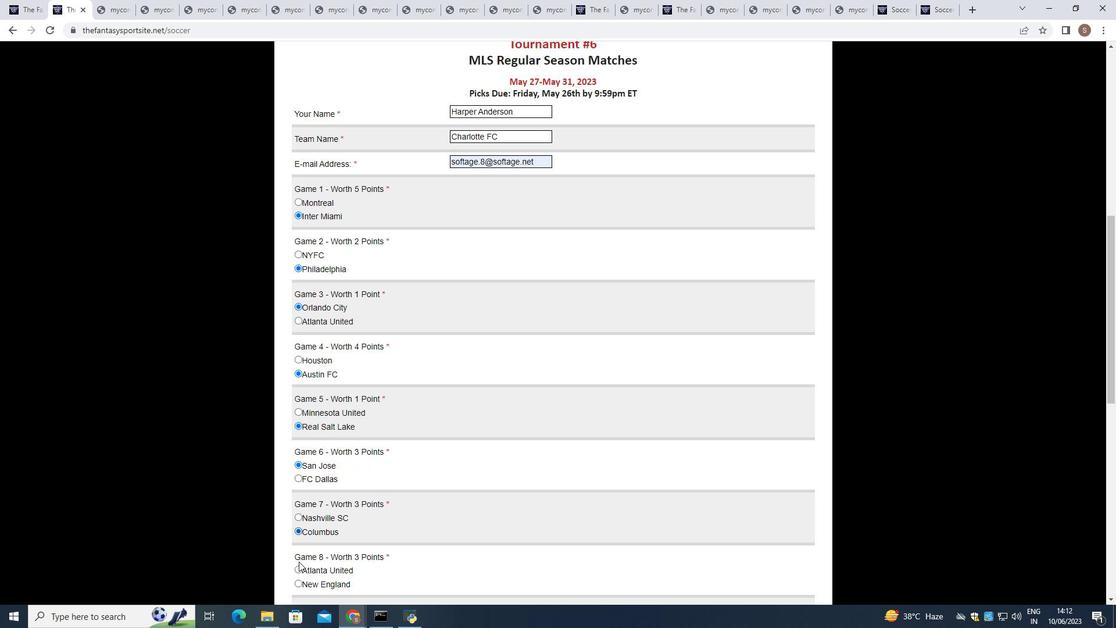 
Action: Mouse moved to (296, 481)
Screenshot: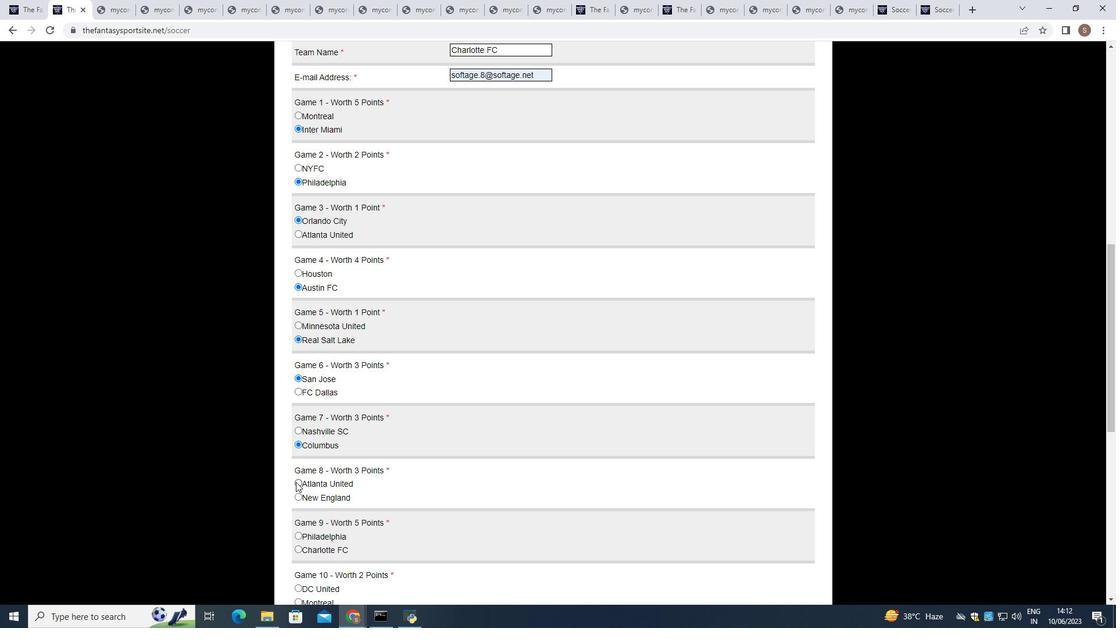 
Action: Mouse pressed left at (296, 481)
Screenshot: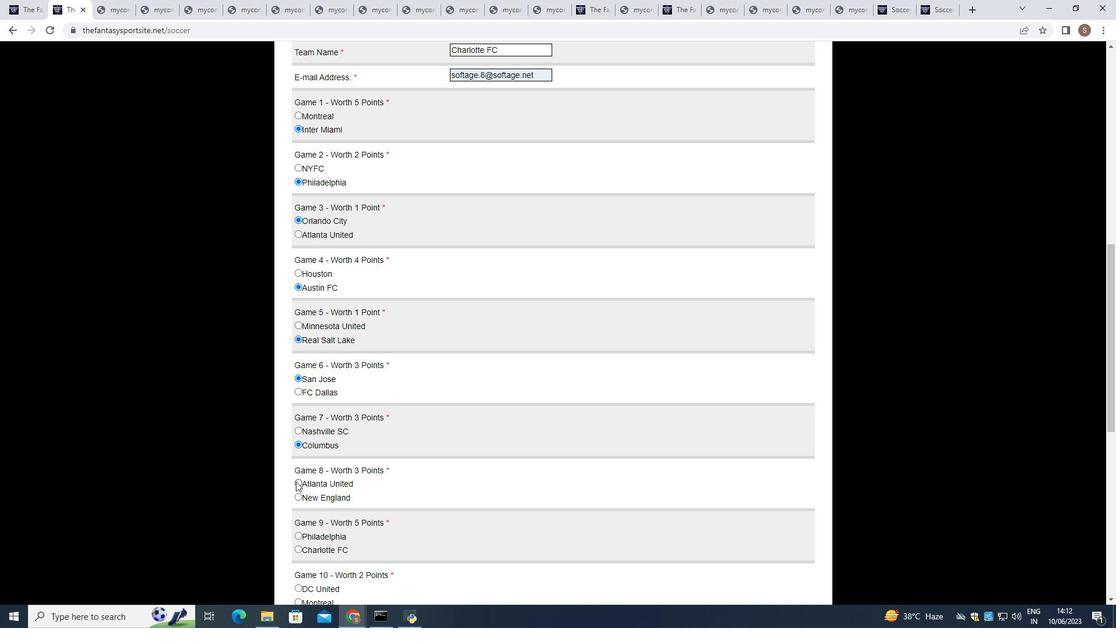 
Action: Mouse moved to (298, 535)
Screenshot: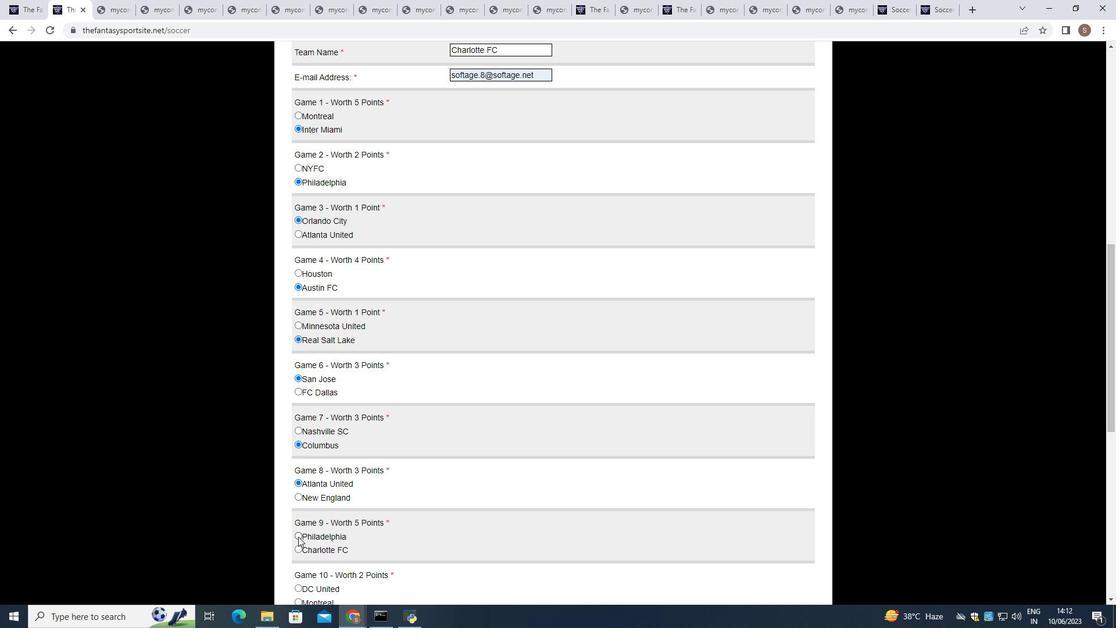 
Action: Mouse pressed left at (298, 535)
Screenshot: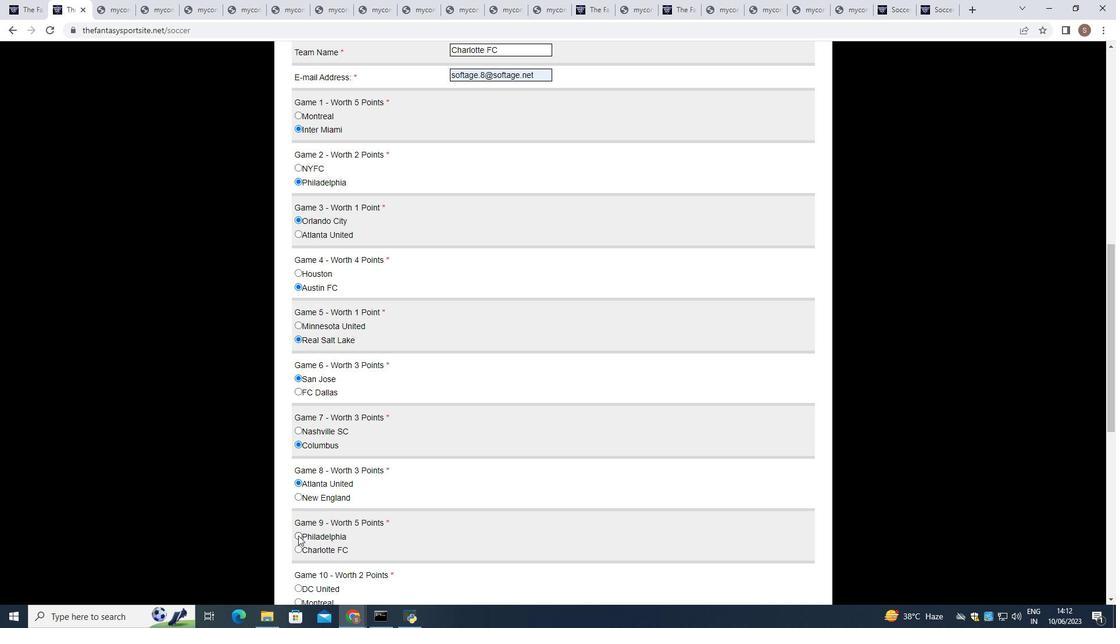 
Action: Mouse moved to (297, 575)
Screenshot: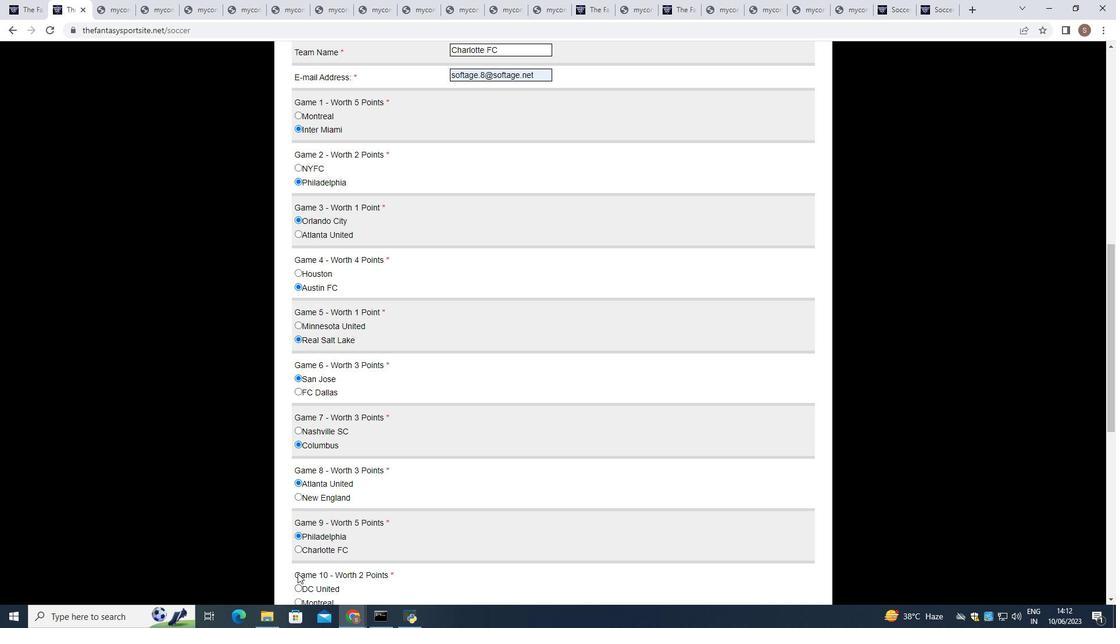 
Action: Mouse scrolled (297, 574) with delta (0, 0)
Screenshot: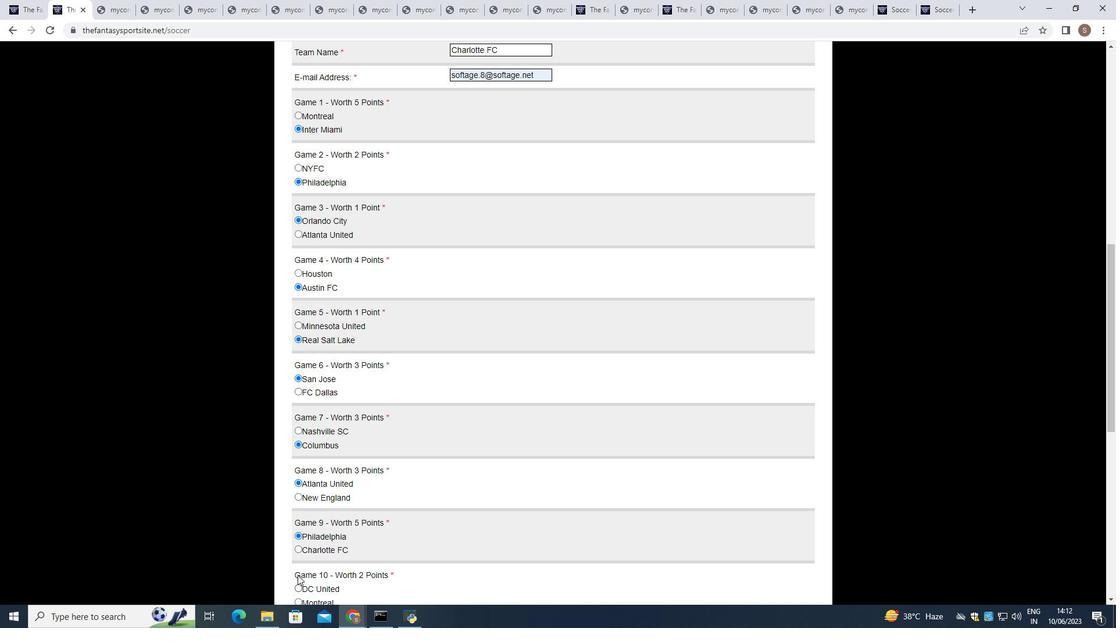
Action: Mouse scrolled (297, 574) with delta (0, 0)
Screenshot: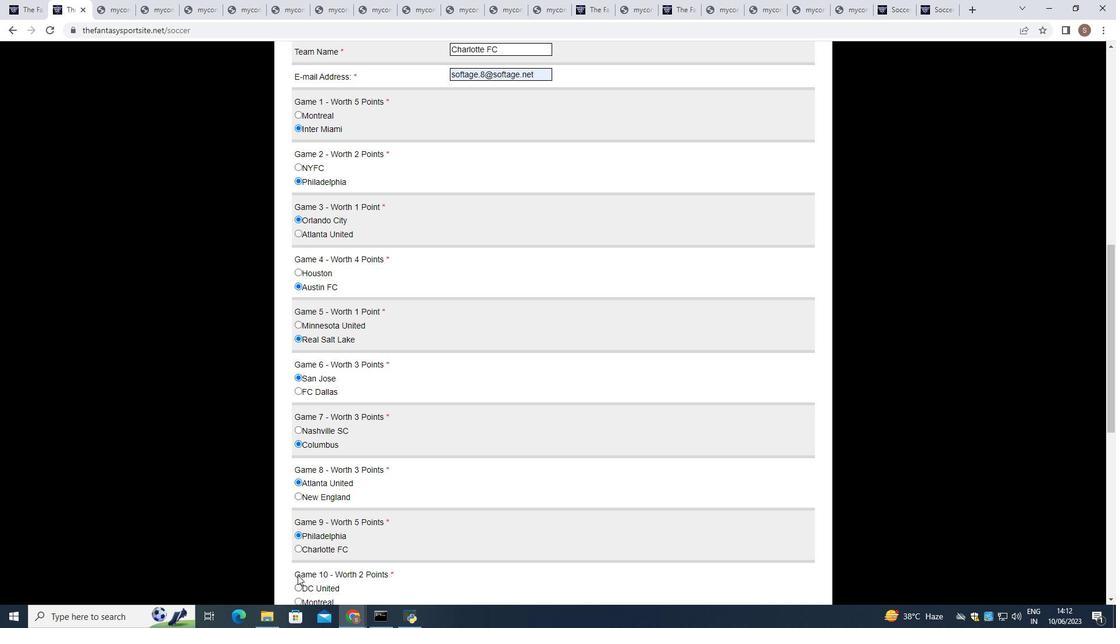 
Action: Mouse moved to (297, 484)
Screenshot: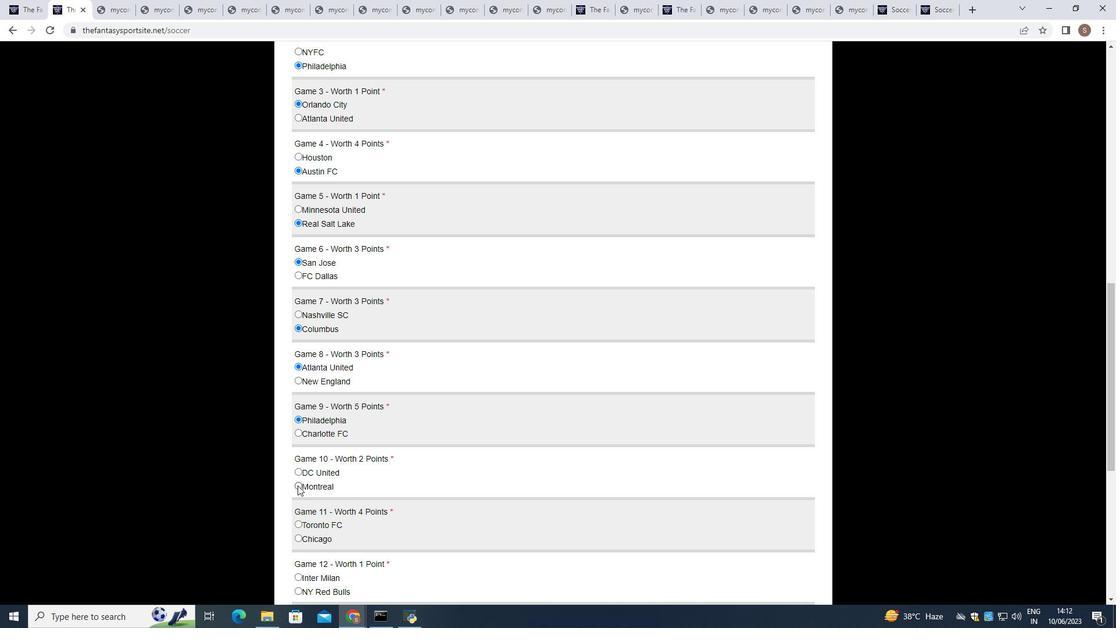 
Action: Mouse pressed left at (297, 484)
Screenshot: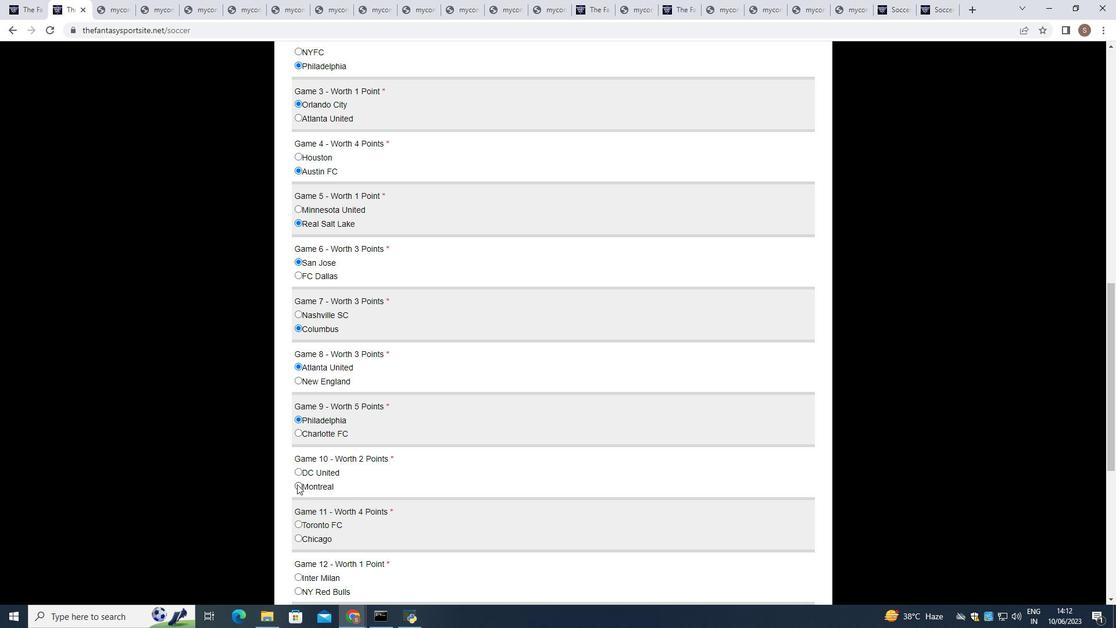 
Action: Mouse moved to (299, 535)
Screenshot: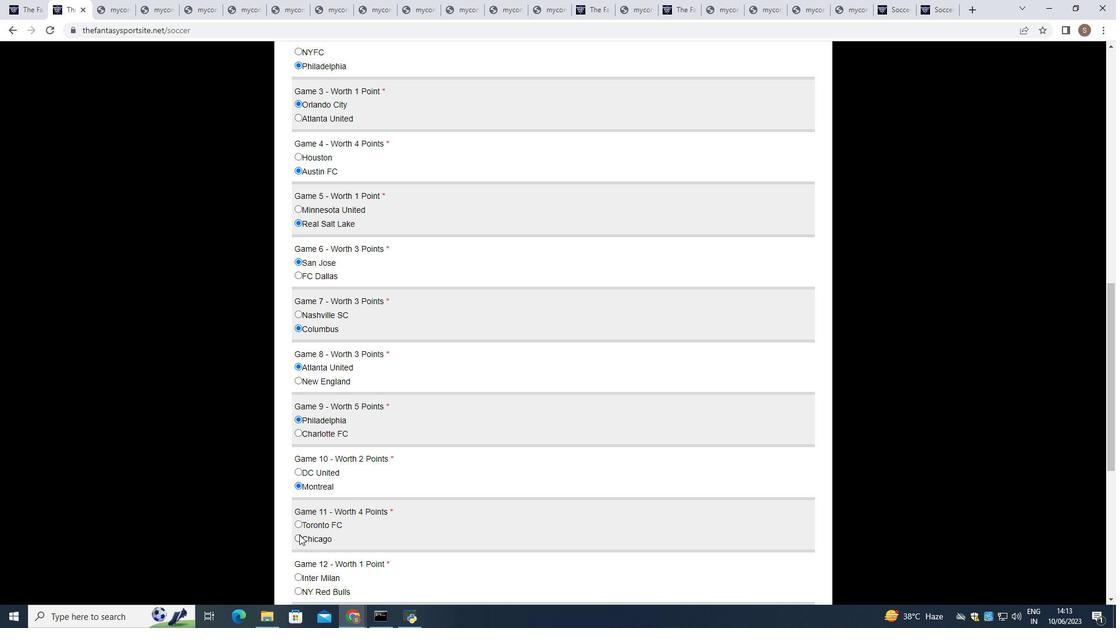 
Action: Mouse pressed left at (299, 535)
Screenshot: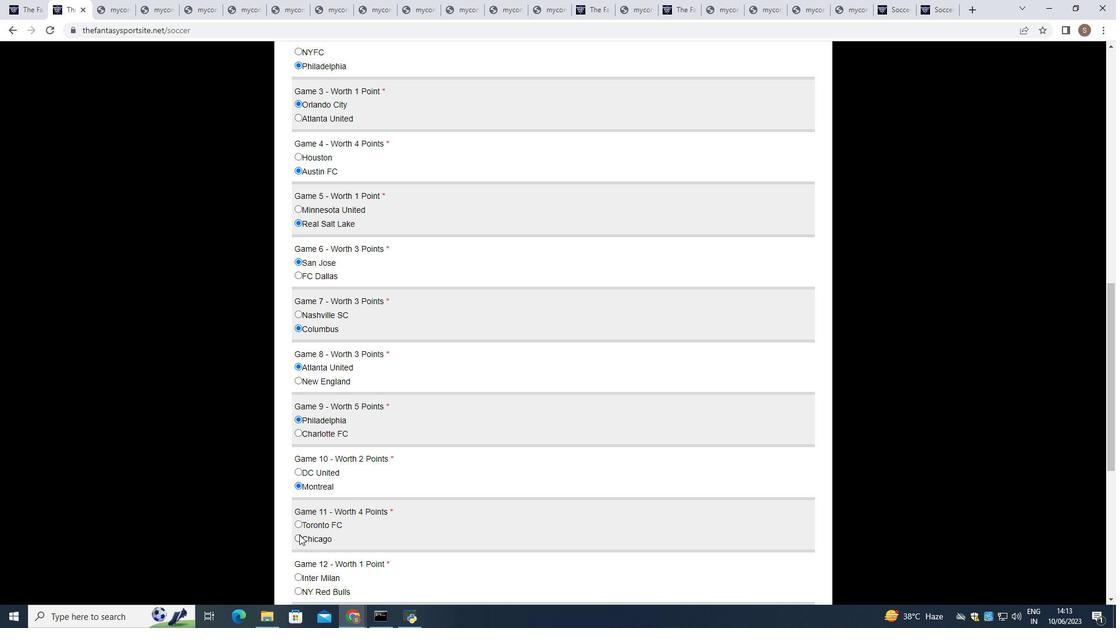 
Action: Mouse moved to (299, 533)
Screenshot: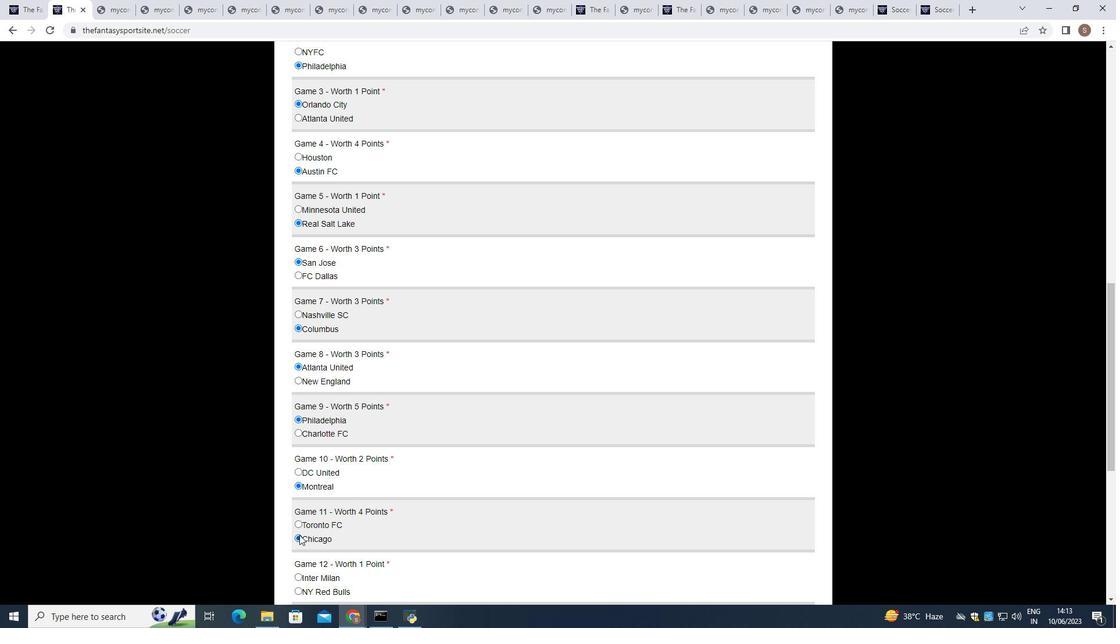 
Action: Mouse scrolled (299, 533) with delta (0, 0)
Screenshot: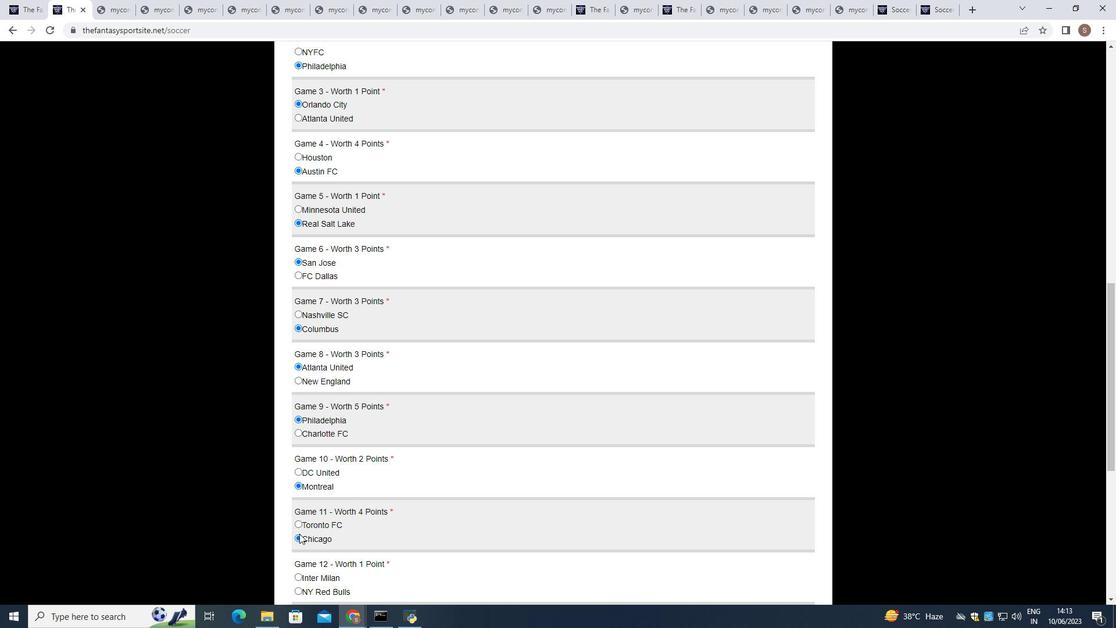 
Action: Mouse scrolled (299, 533) with delta (0, 0)
Screenshot: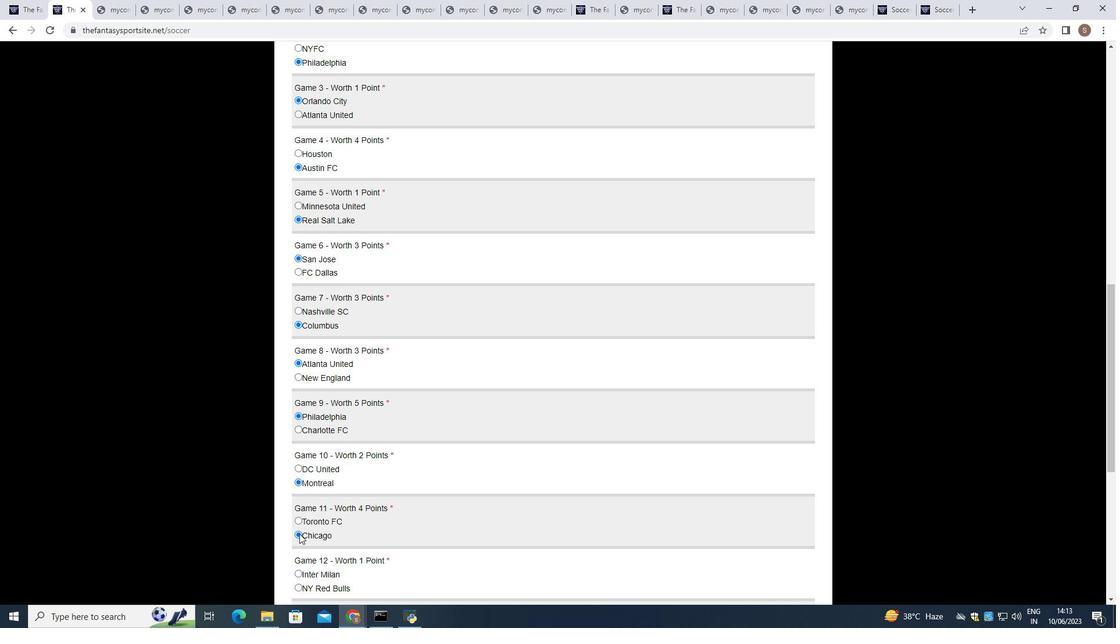 
Action: Mouse moved to (298, 473)
Screenshot: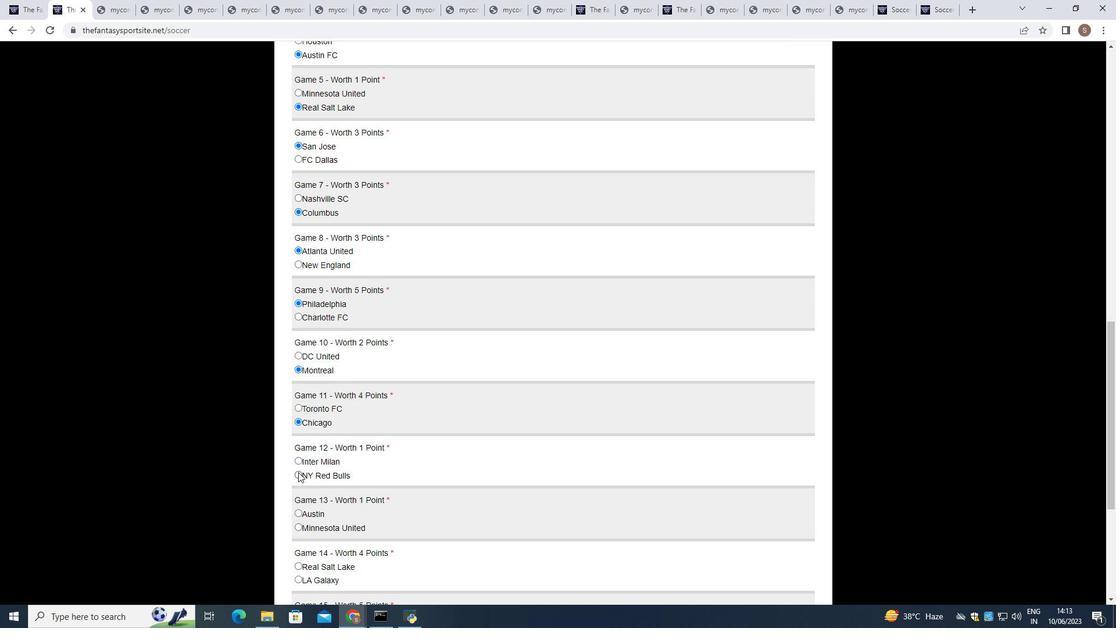 
Action: Mouse pressed left at (298, 473)
Screenshot: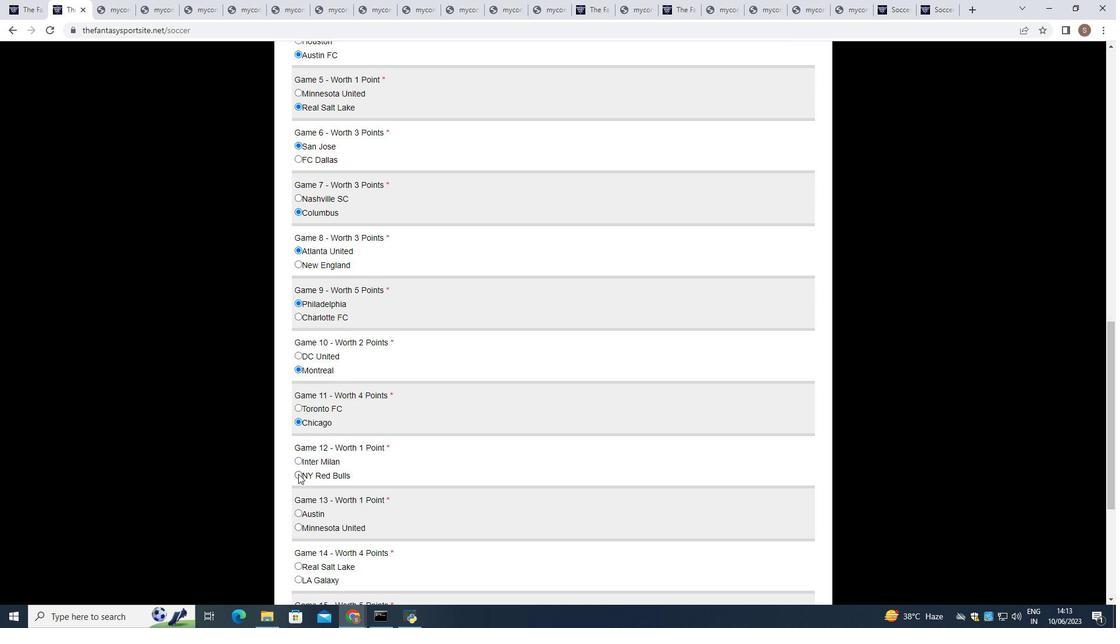 
Action: Mouse scrolled (298, 473) with delta (0, 0)
Screenshot: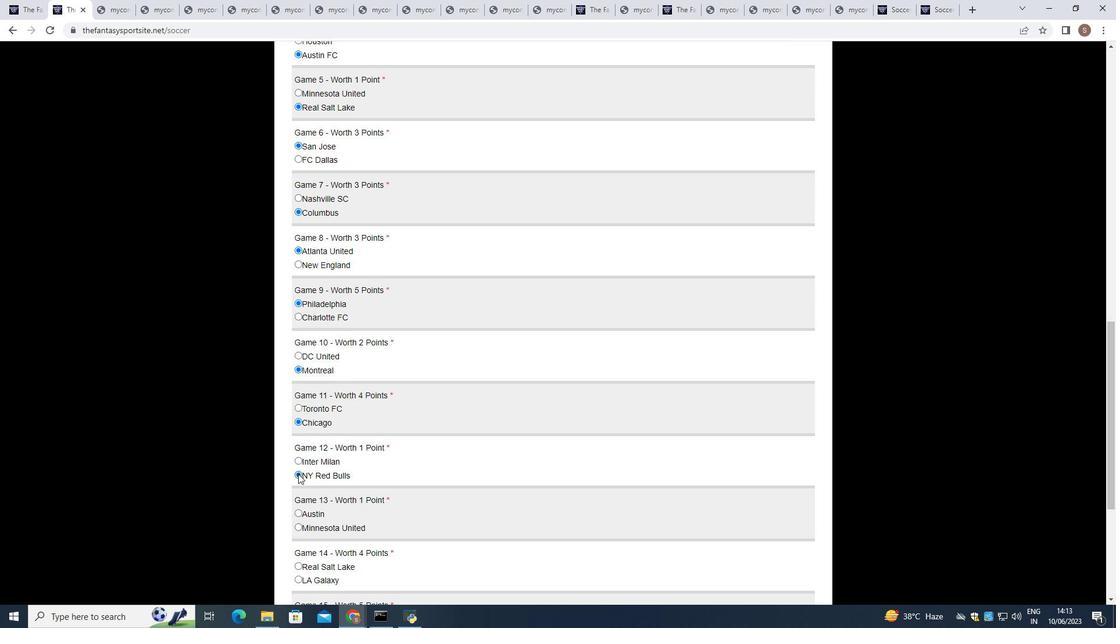 
Action: Mouse scrolled (298, 473) with delta (0, 0)
Screenshot: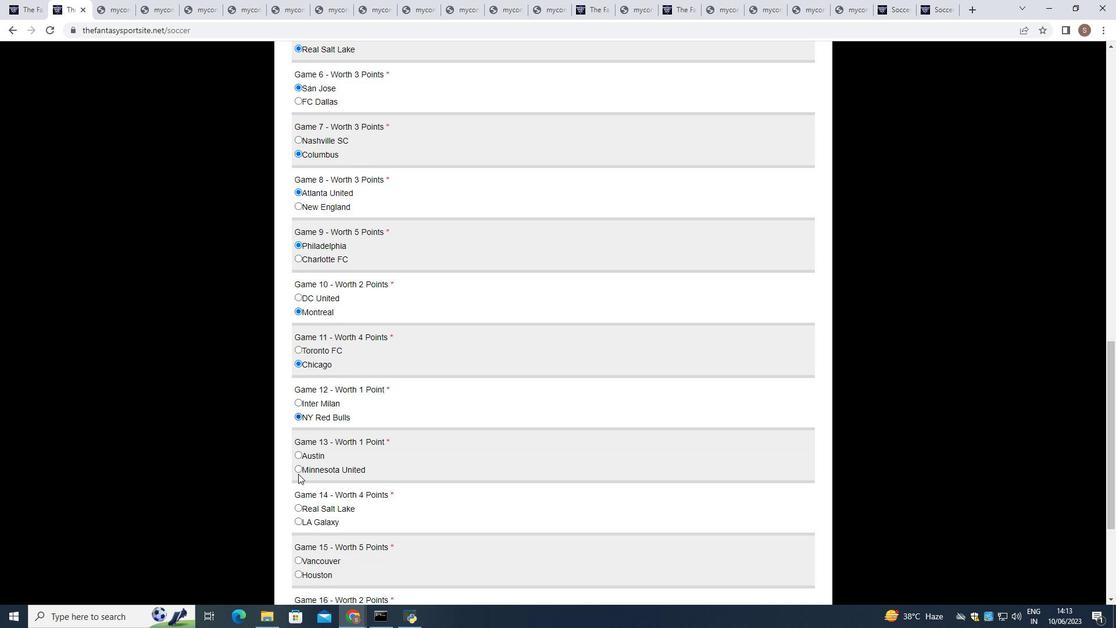 
Action: Mouse moved to (297, 395)
Screenshot: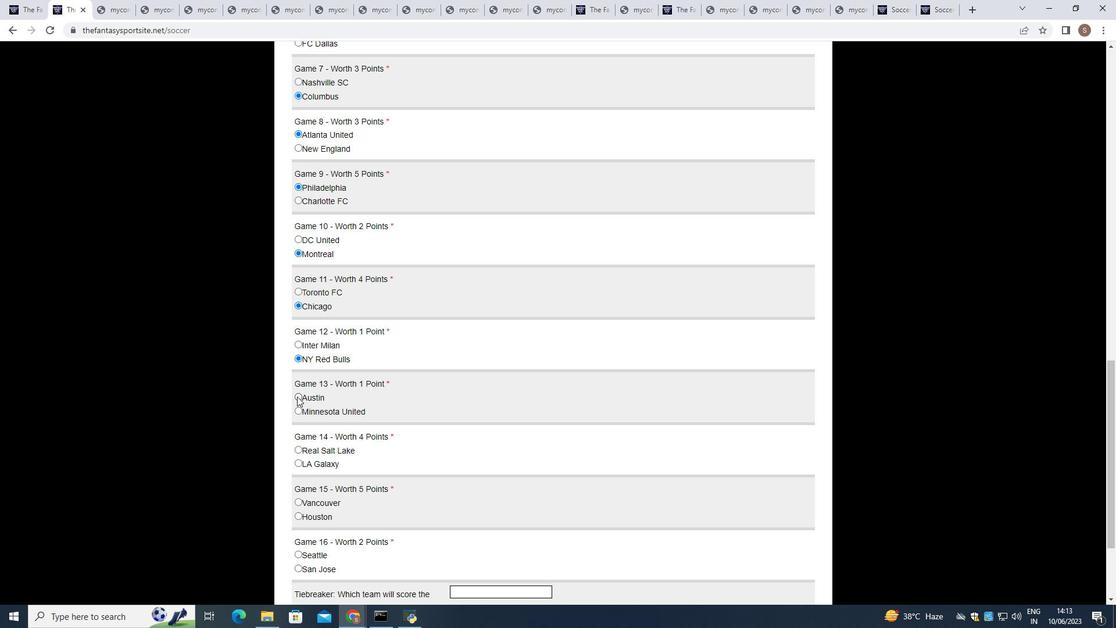 
Action: Mouse pressed left at (297, 395)
Screenshot: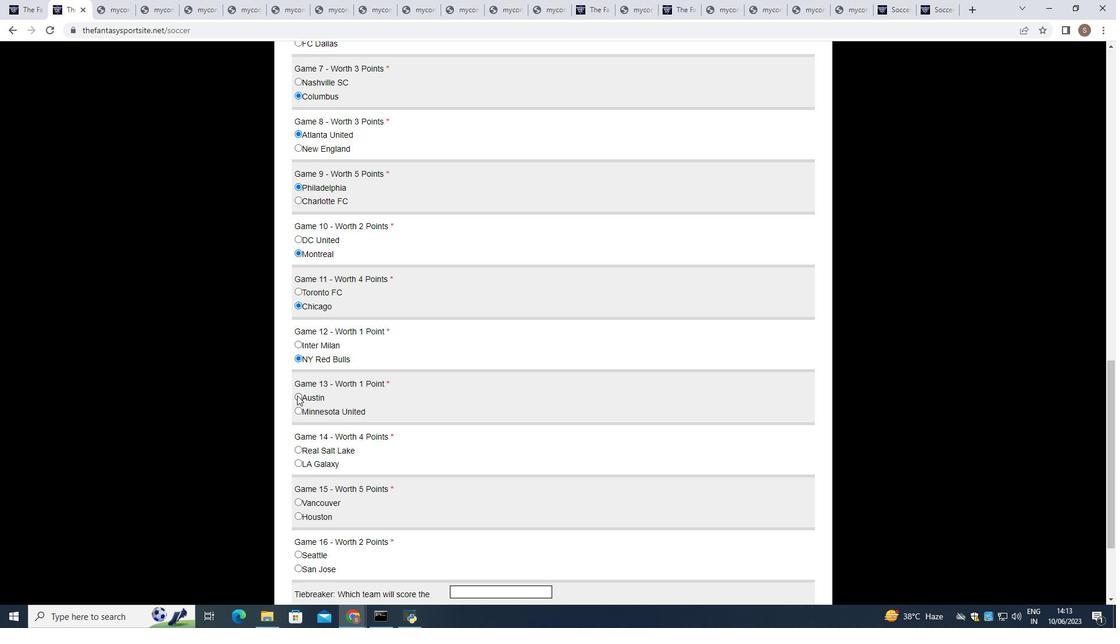 
Action: Mouse moved to (300, 446)
Screenshot: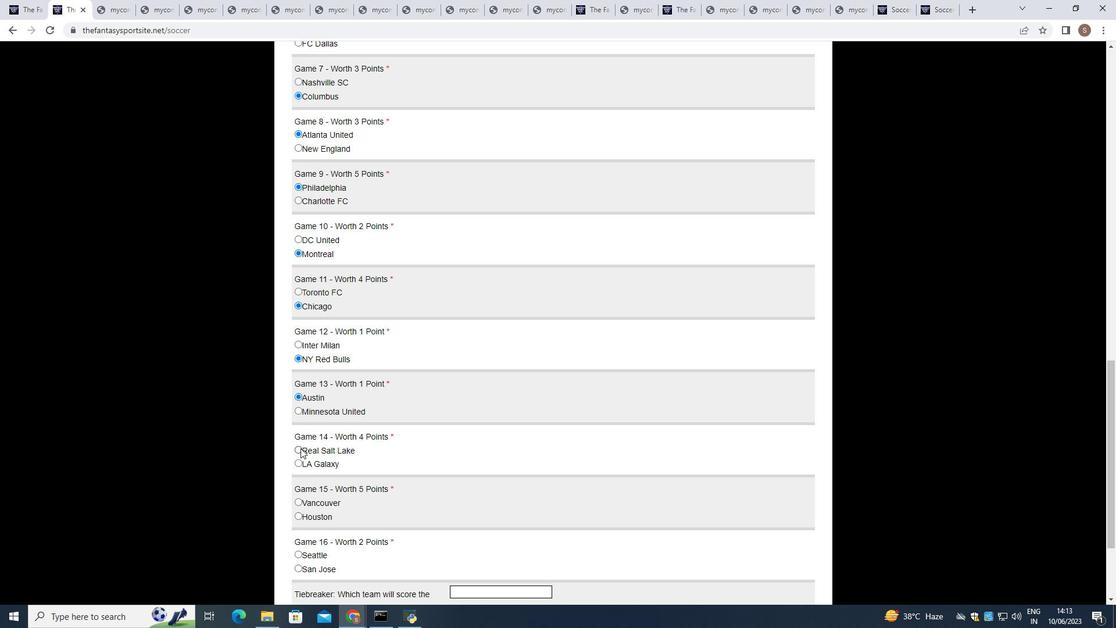 
Action: Mouse pressed left at (300, 446)
Screenshot: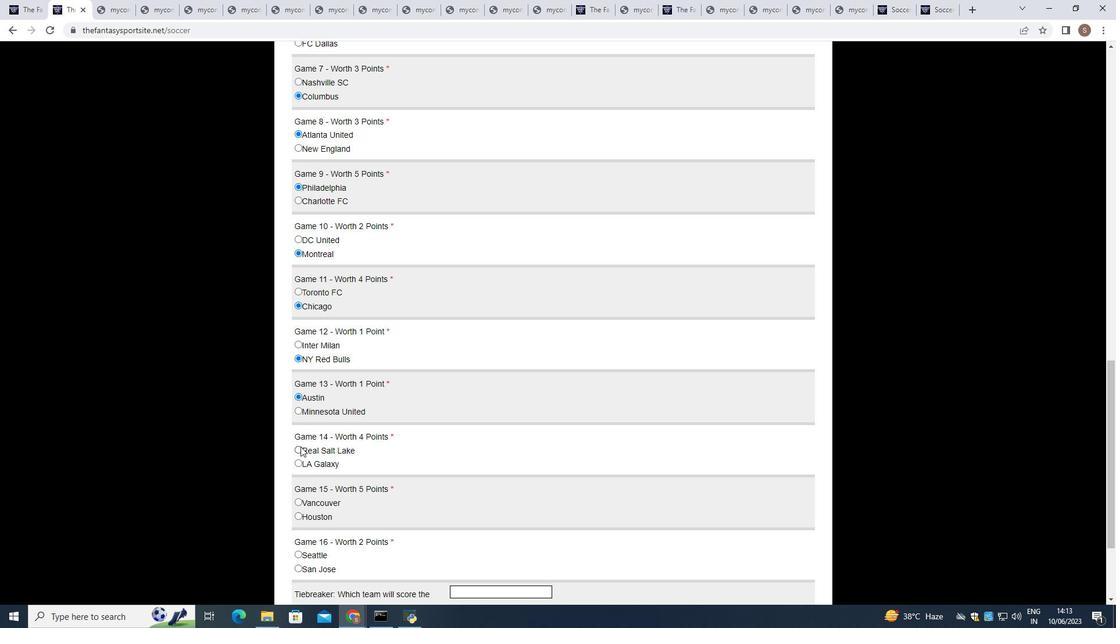 
Action: Mouse scrolled (300, 446) with delta (0, 0)
Screenshot: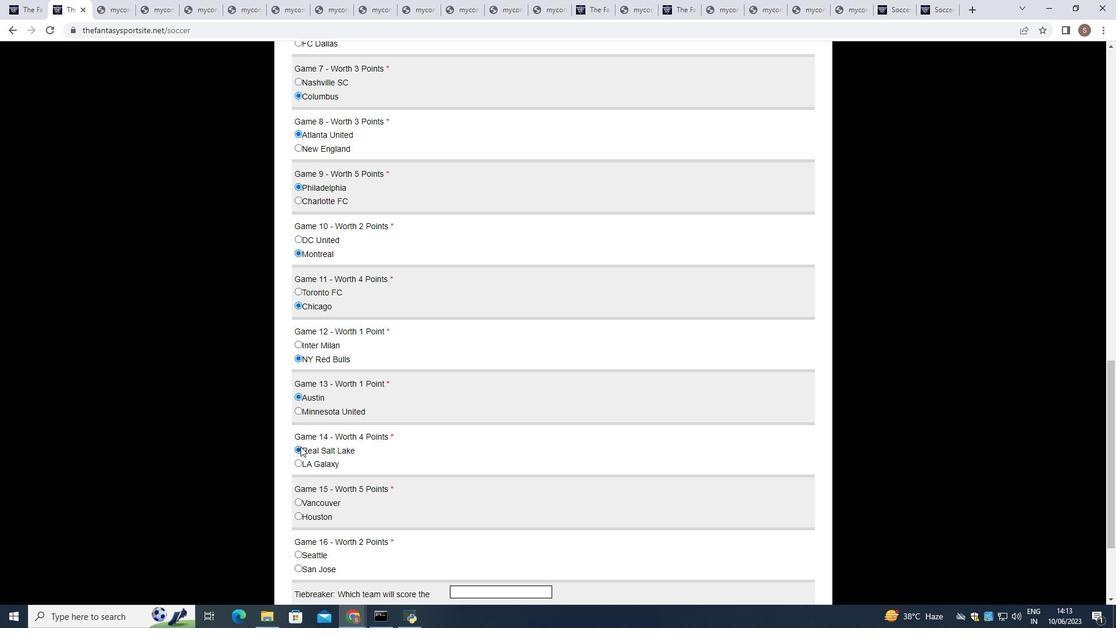 
Action: Mouse scrolled (300, 446) with delta (0, 0)
Screenshot: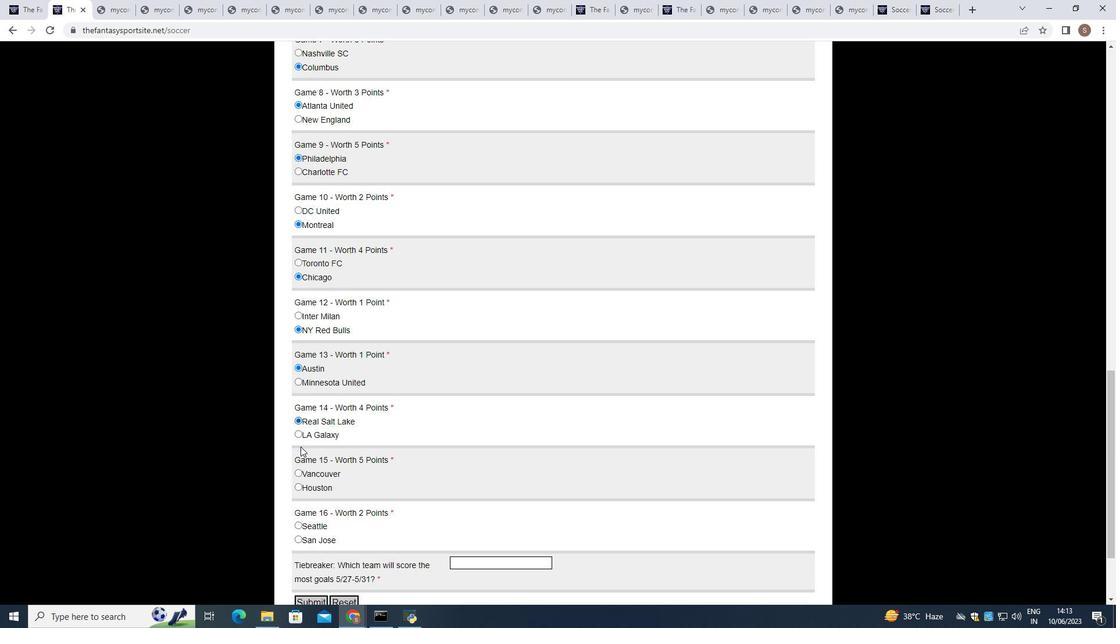 
Action: Mouse moved to (297, 399)
Screenshot: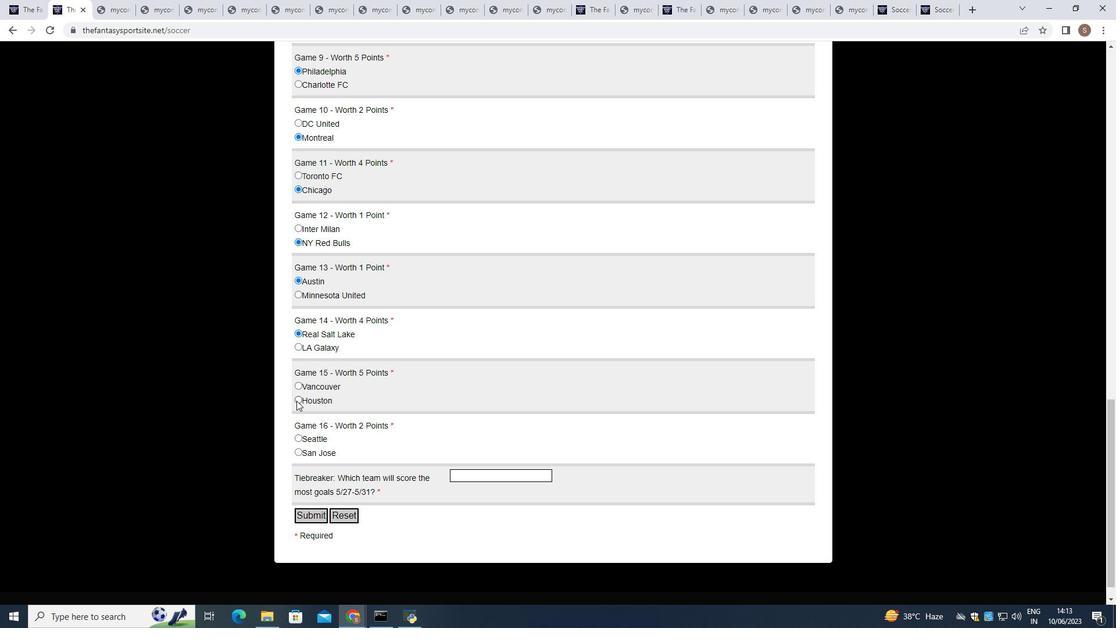 
Action: Mouse pressed left at (297, 399)
Screenshot: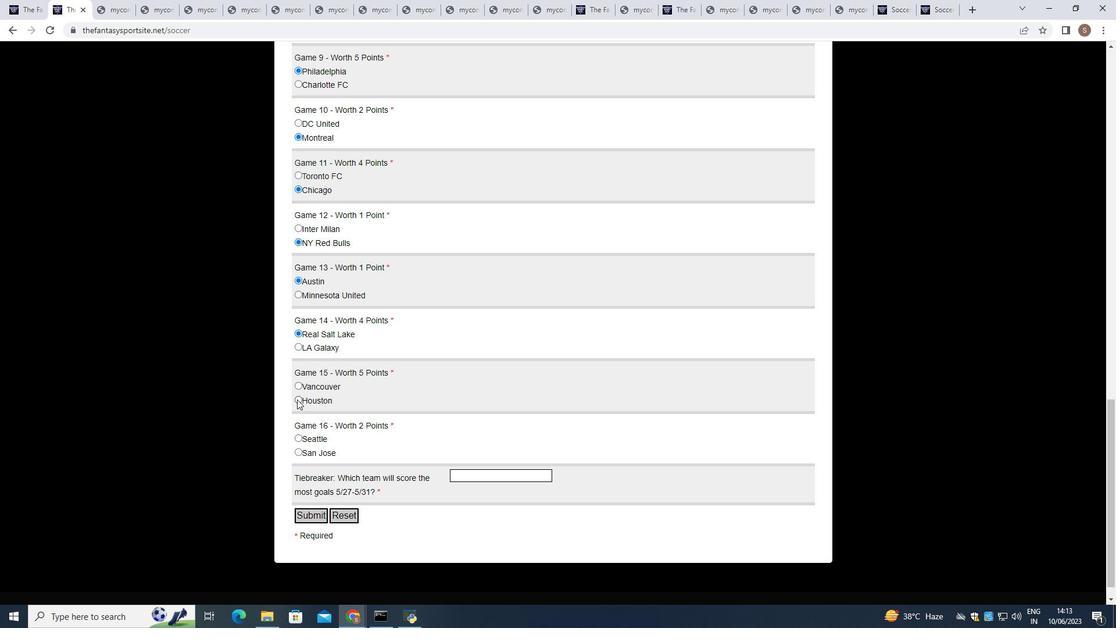 
Action: Mouse moved to (298, 451)
Screenshot: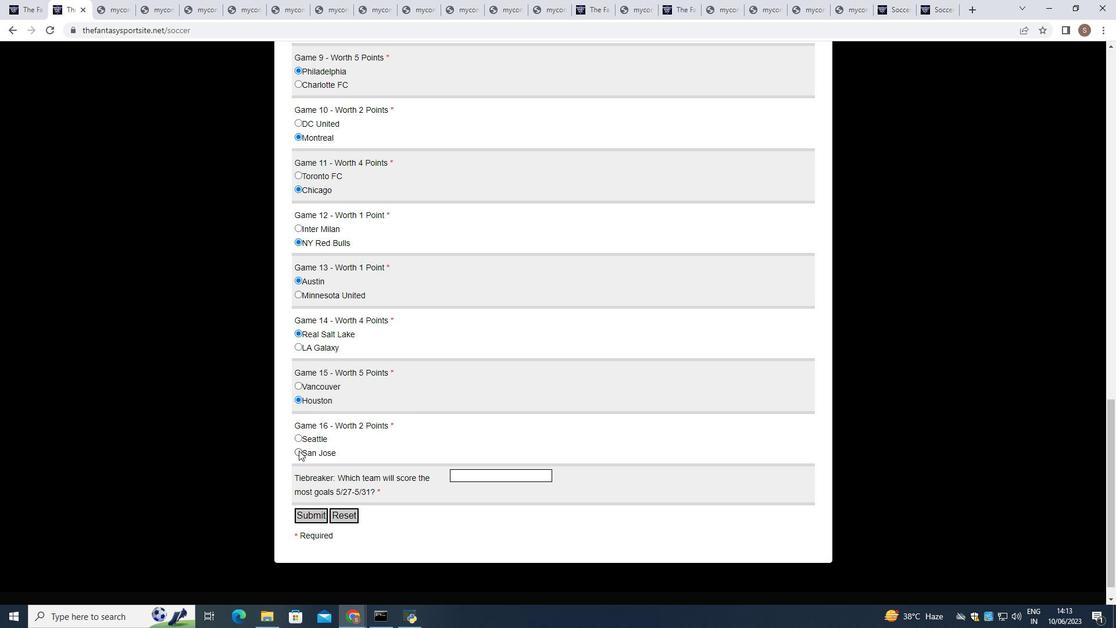 
Action: Mouse pressed left at (298, 451)
Screenshot: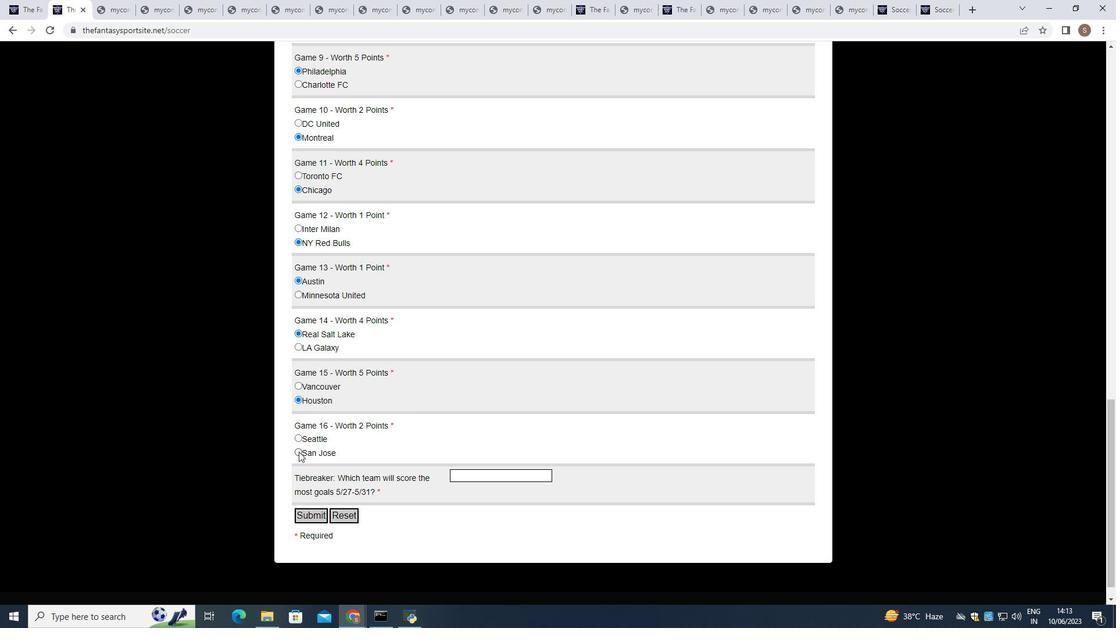 
Action: Mouse moved to (465, 475)
Screenshot: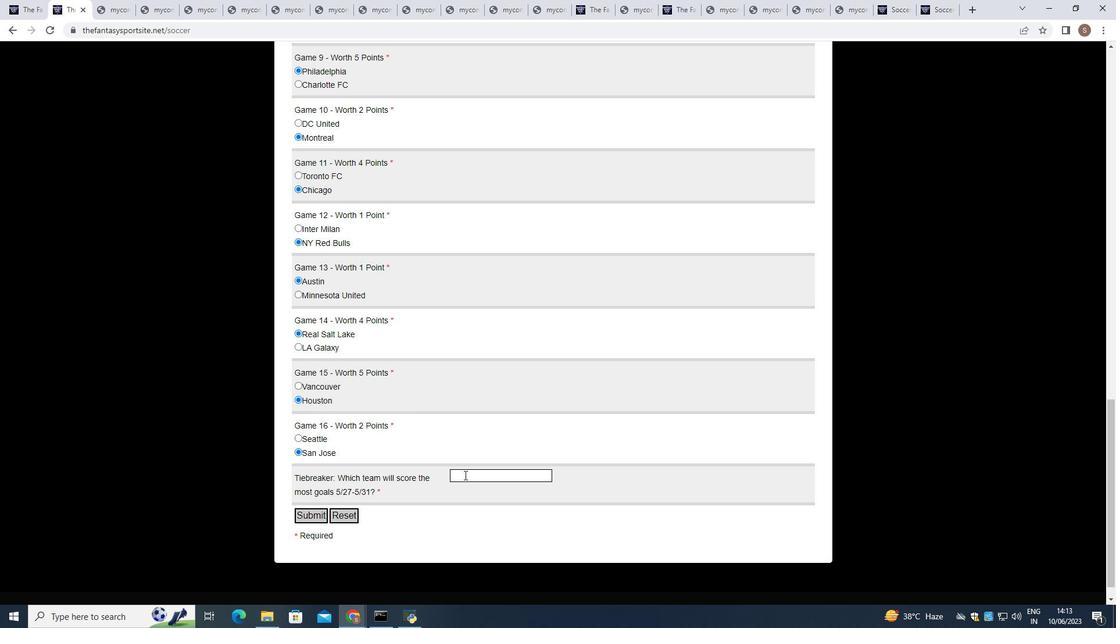 
Action: Mouse pressed left at (465, 475)
Screenshot: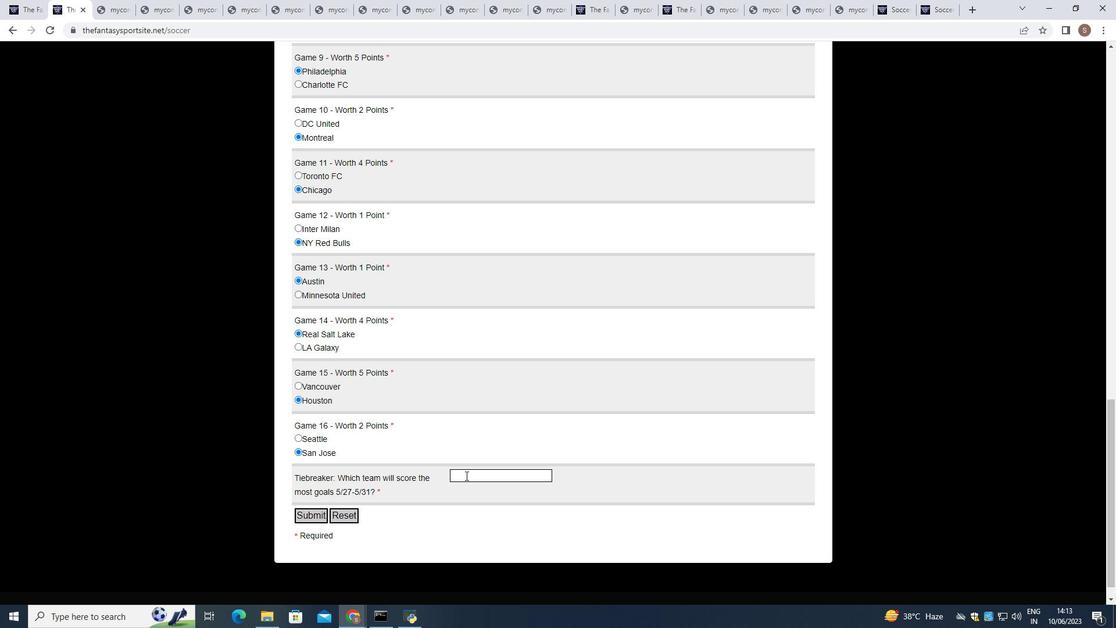 
Action: Mouse moved to (468, 475)
Screenshot: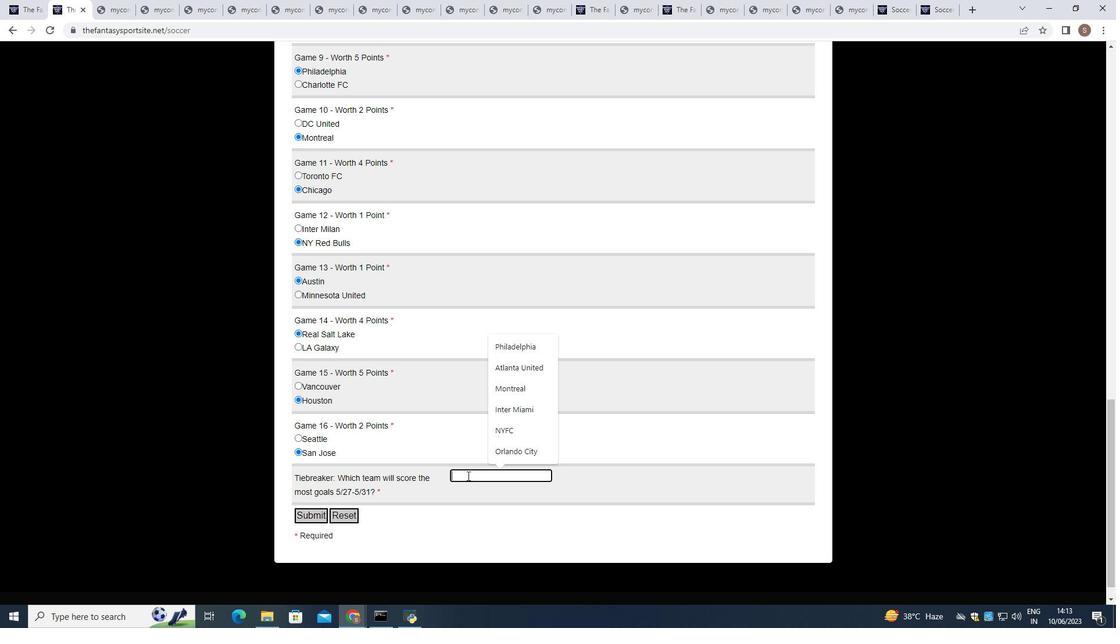 
Action: Key pressed <Key.shift>Charlotte<Key.space><Key.shift>FC
Screenshot: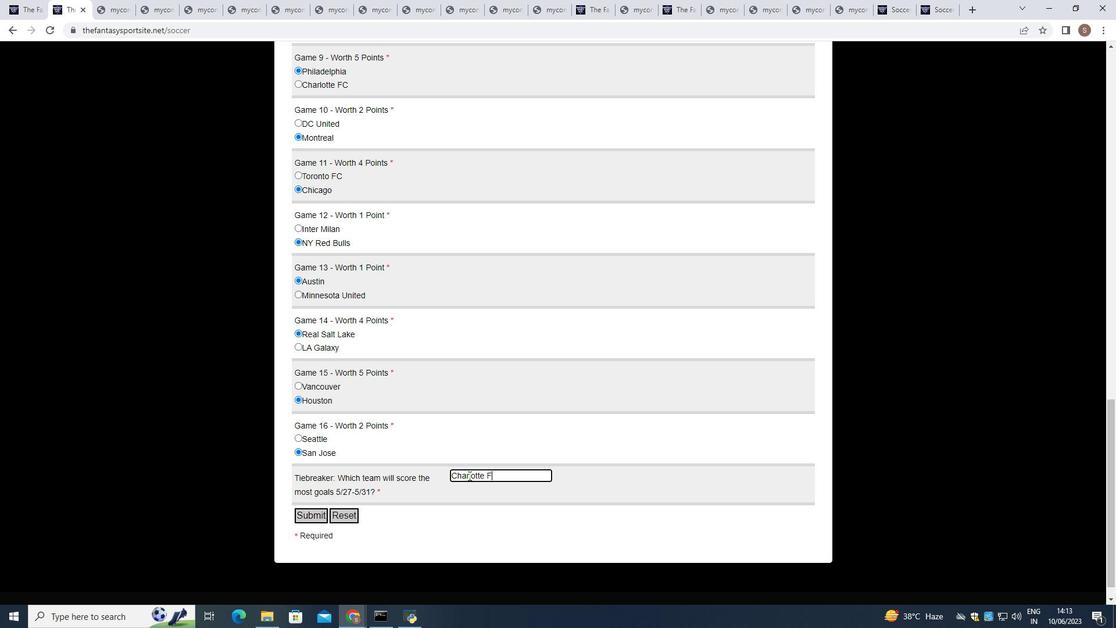 
Action: Mouse moved to (300, 517)
Screenshot: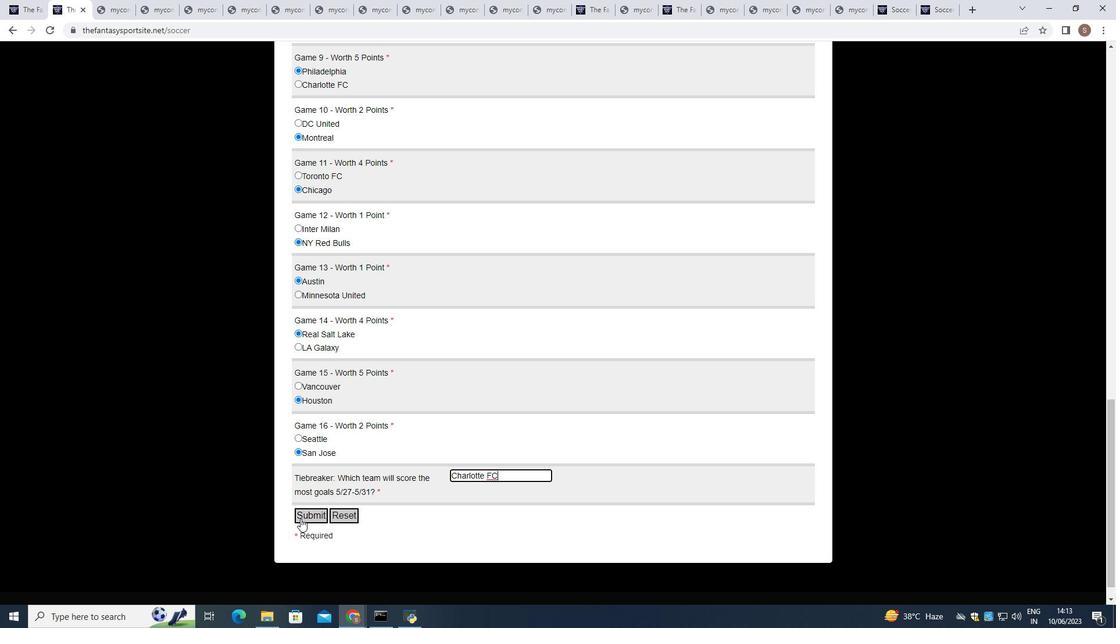 
Action: Mouse pressed left at (300, 517)
Screenshot: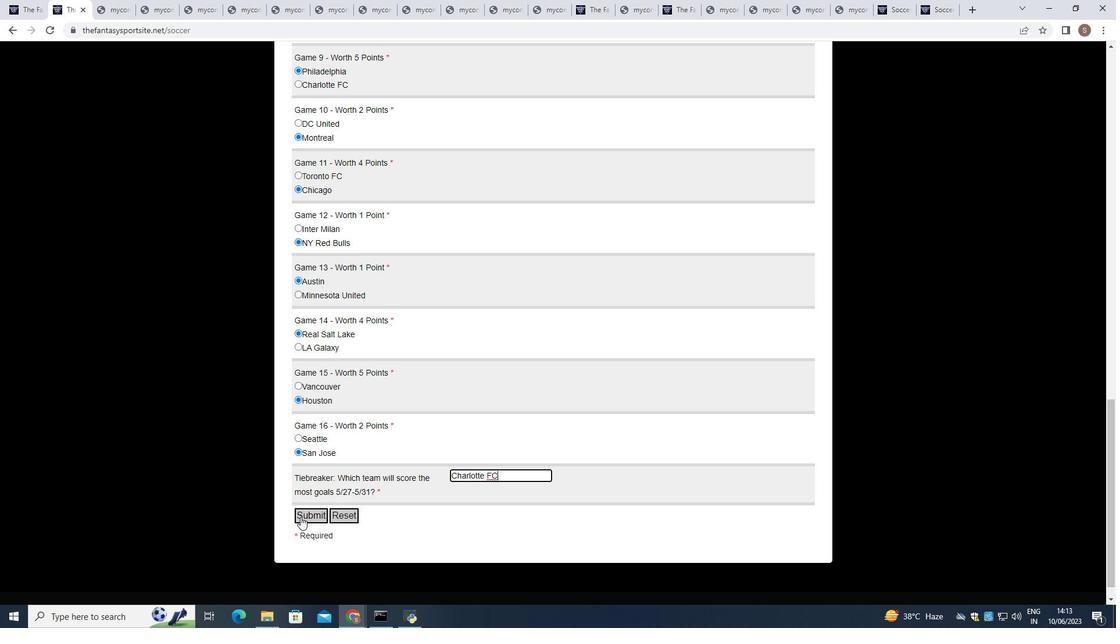 
